 Task: Search one way flight ticket for 3 adults in first from Evansville: Evansville Regional Airport to Gillette: Gillette Campbell County Airport on 5-1-2023. Choice of flights is Southwest. Number of bags: 1 carry on bag. Price is upto 77000. Outbound departure time preference is 10:15.
Action: Mouse moved to (217, 209)
Screenshot: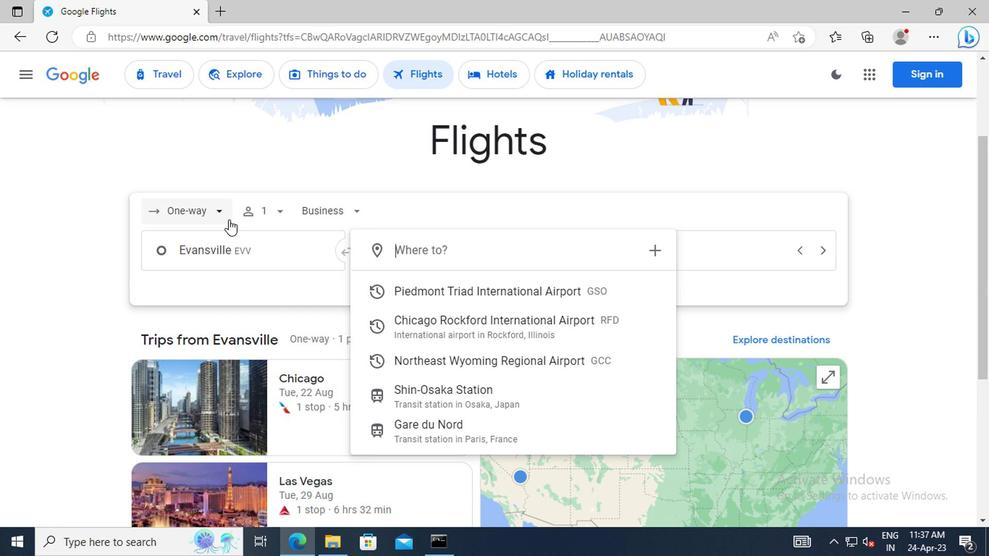 
Action: Mouse pressed left at (217, 209)
Screenshot: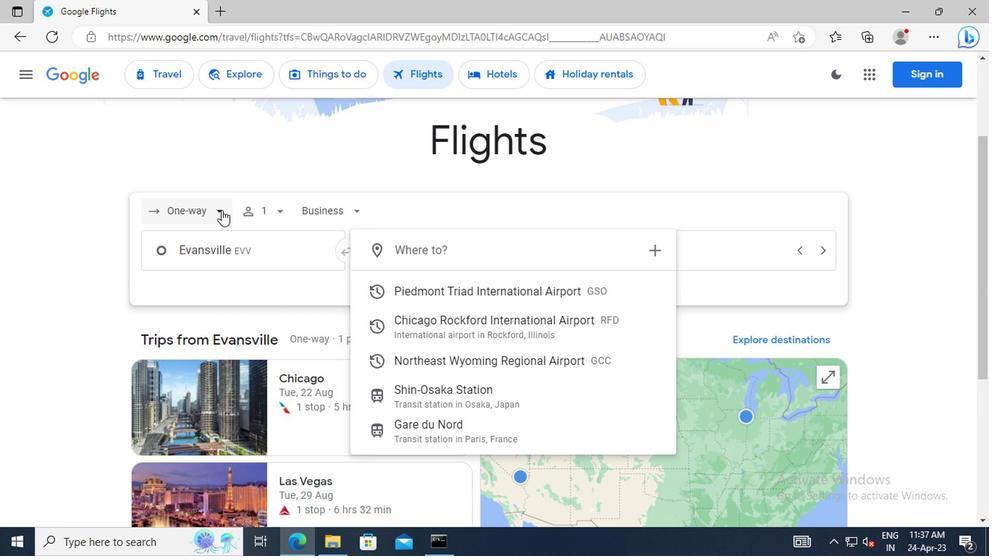 
Action: Mouse moved to (206, 283)
Screenshot: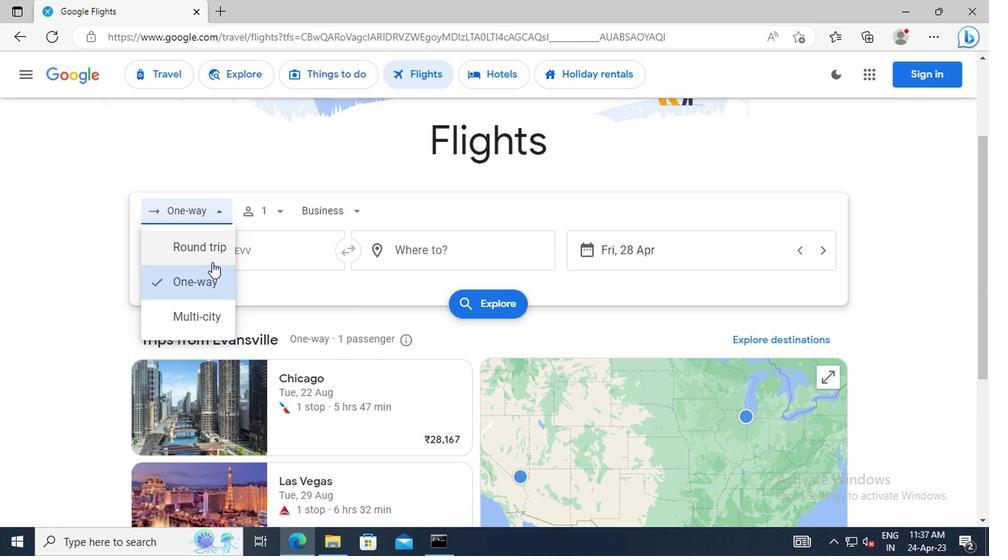 
Action: Mouse pressed left at (206, 283)
Screenshot: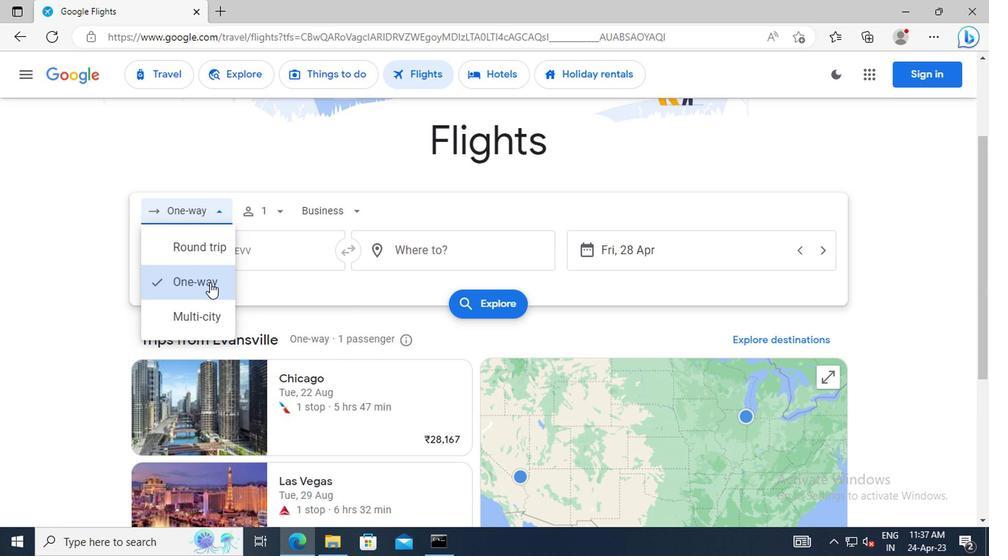 
Action: Mouse moved to (278, 211)
Screenshot: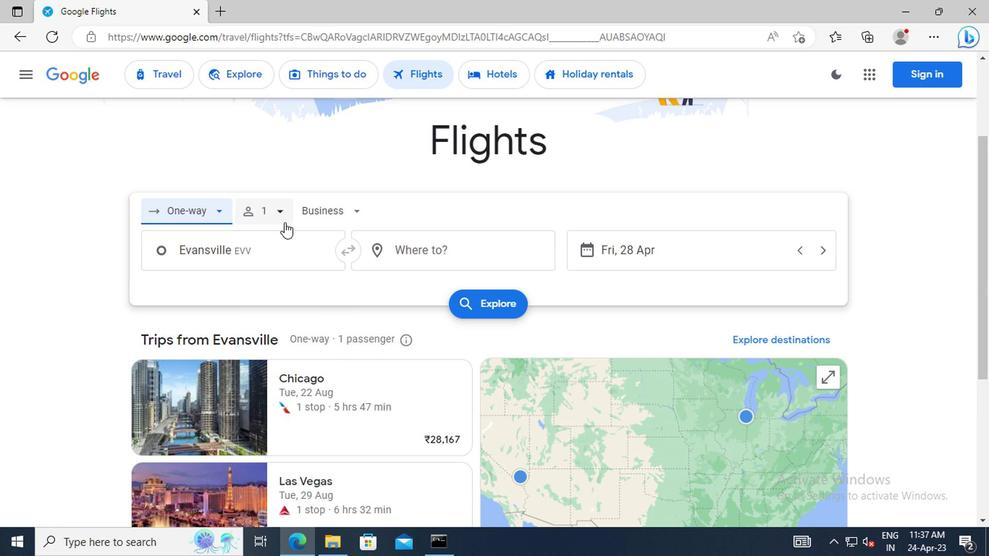 
Action: Mouse pressed left at (278, 211)
Screenshot: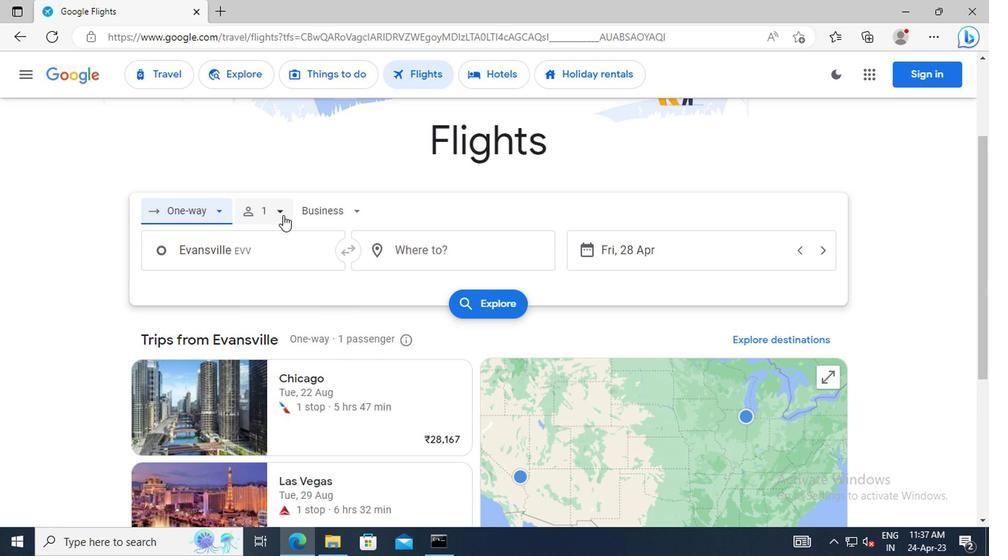 
Action: Mouse moved to (389, 250)
Screenshot: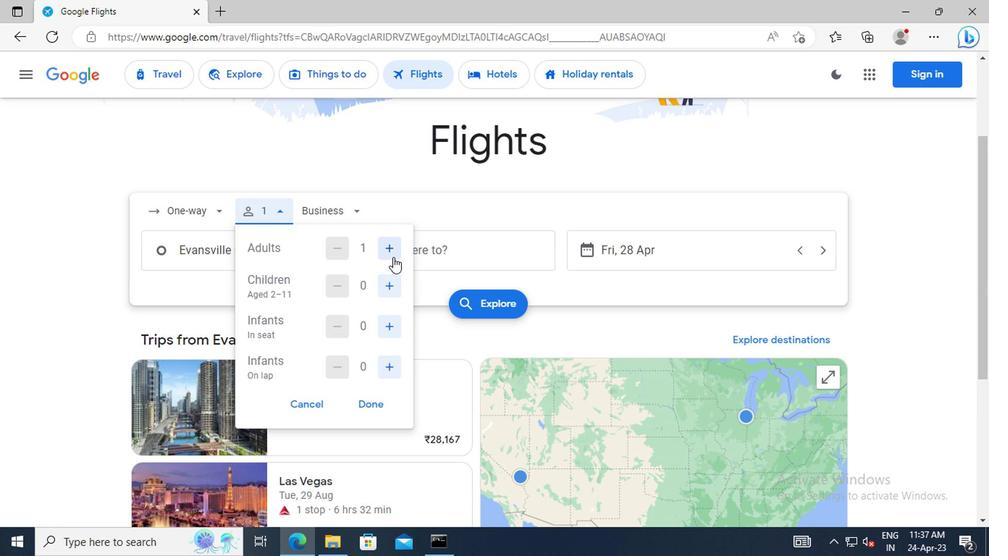 
Action: Mouse pressed left at (389, 250)
Screenshot: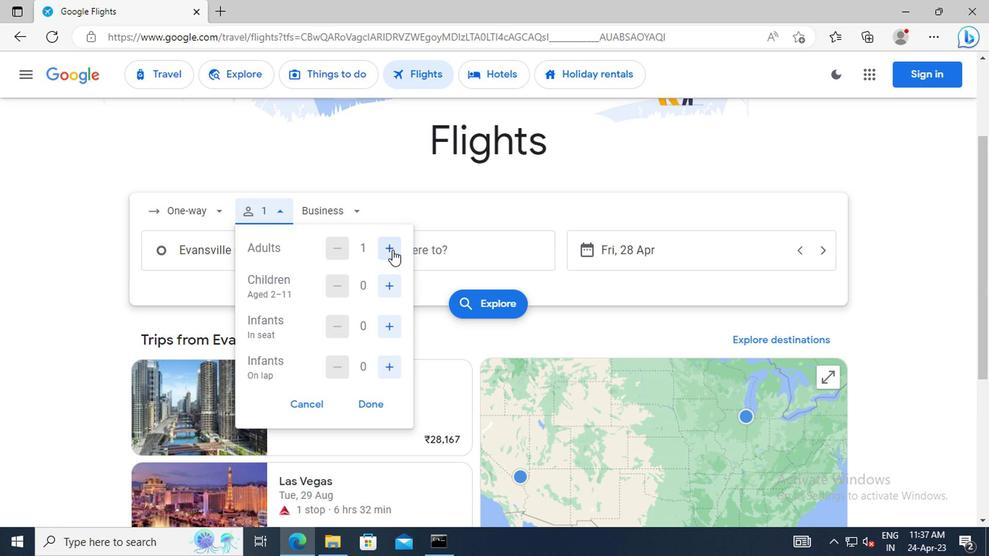 
Action: Mouse pressed left at (389, 250)
Screenshot: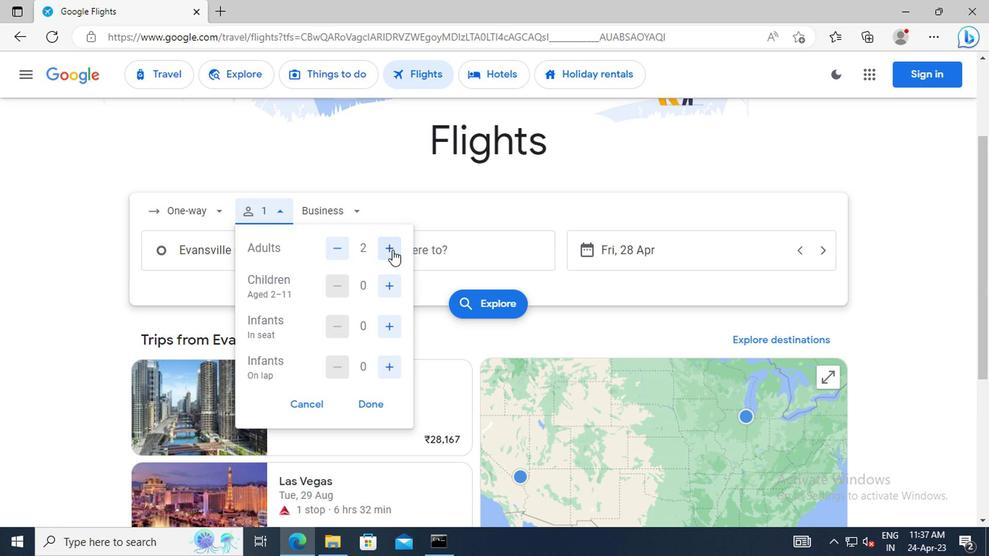 
Action: Mouse moved to (370, 407)
Screenshot: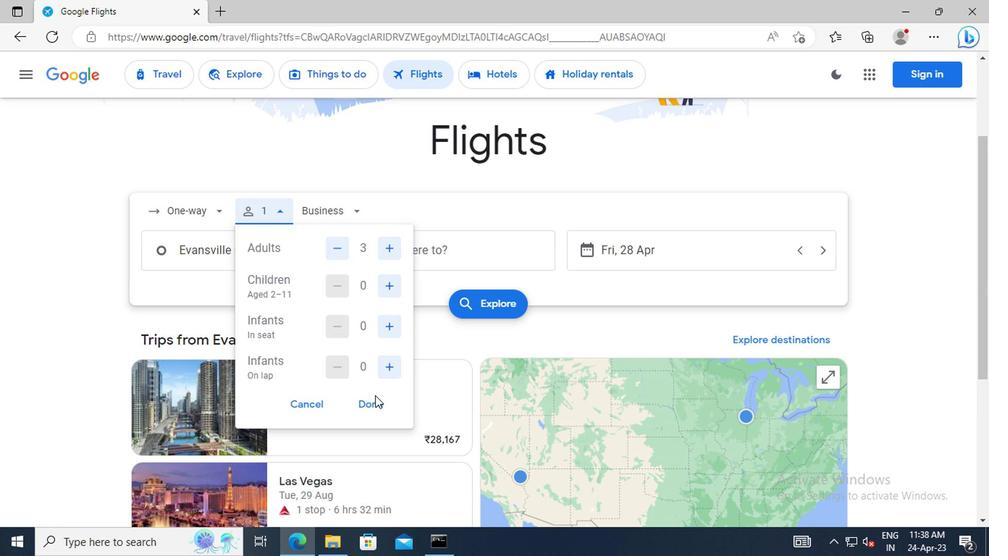 
Action: Mouse pressed left at (370, 407)
Screenshot: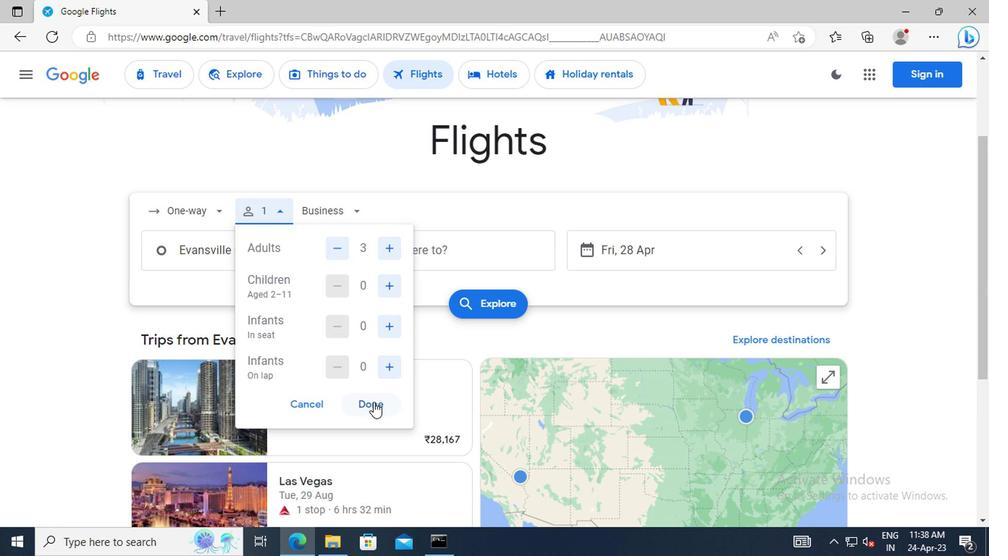 
Action: Mouse moved to (328, 216)
Screenshot: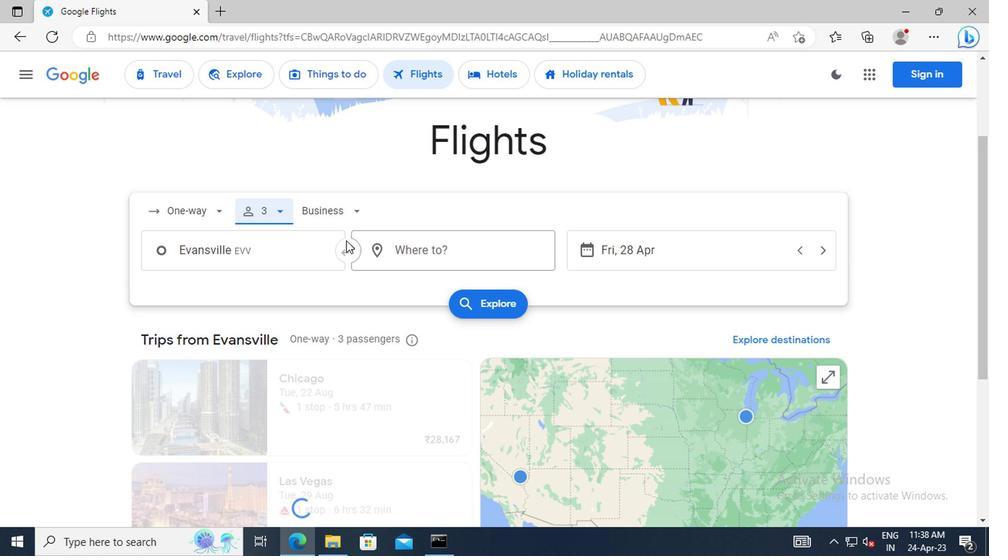 
Action: Mouse pressed left at (328, 216)
Screenshot: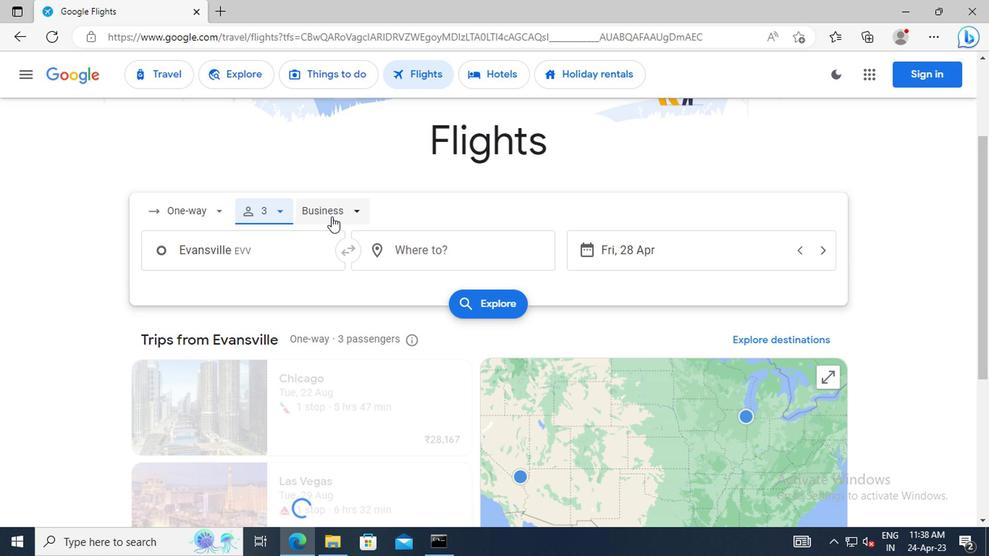 
Action: Mouse moved to (337, 354)
Screenshot: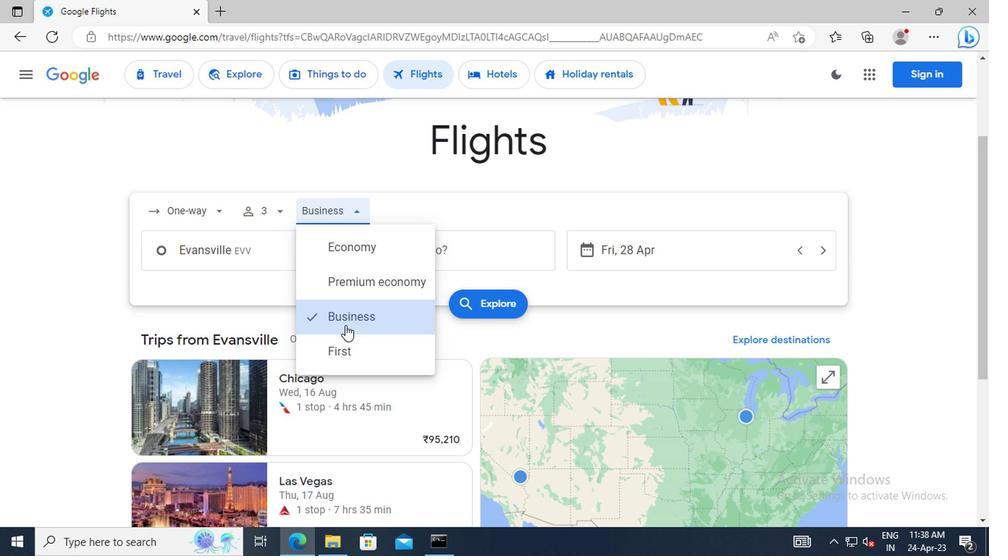 
Action: Mouse pressed left at (337, 354)
Screenshot: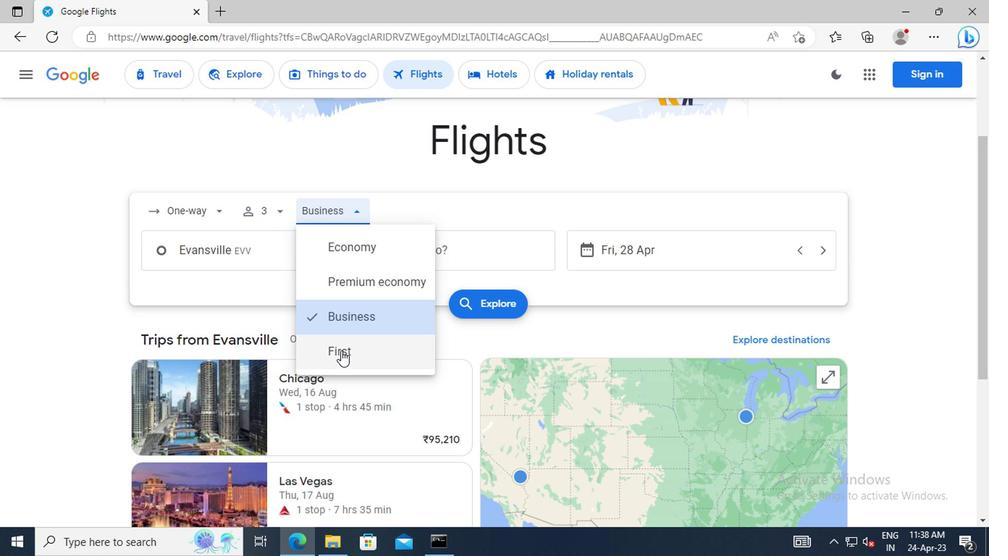 
Action: Mouse moved to (267, 261)
Screenshot: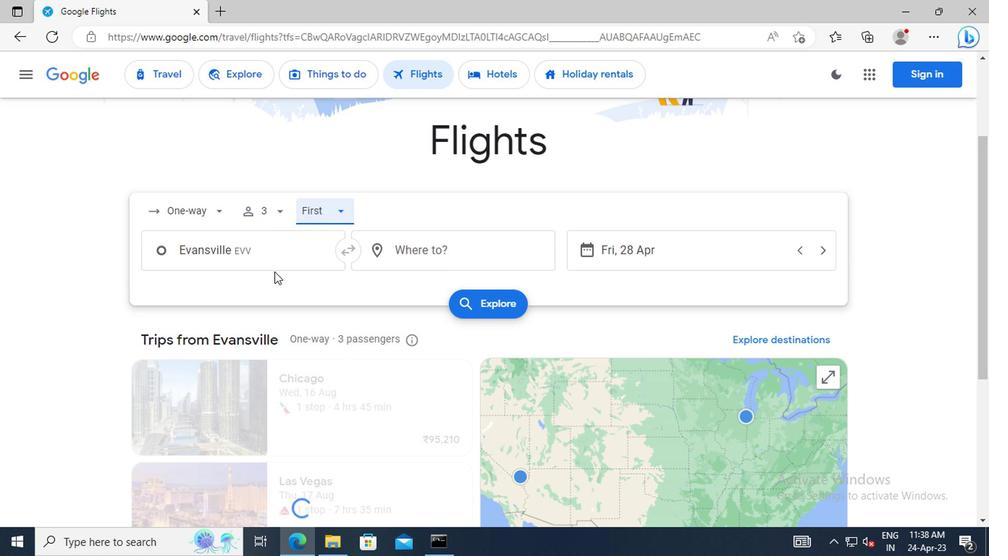 
Action: Mouse pressed left at (267, 261)
Screenshot: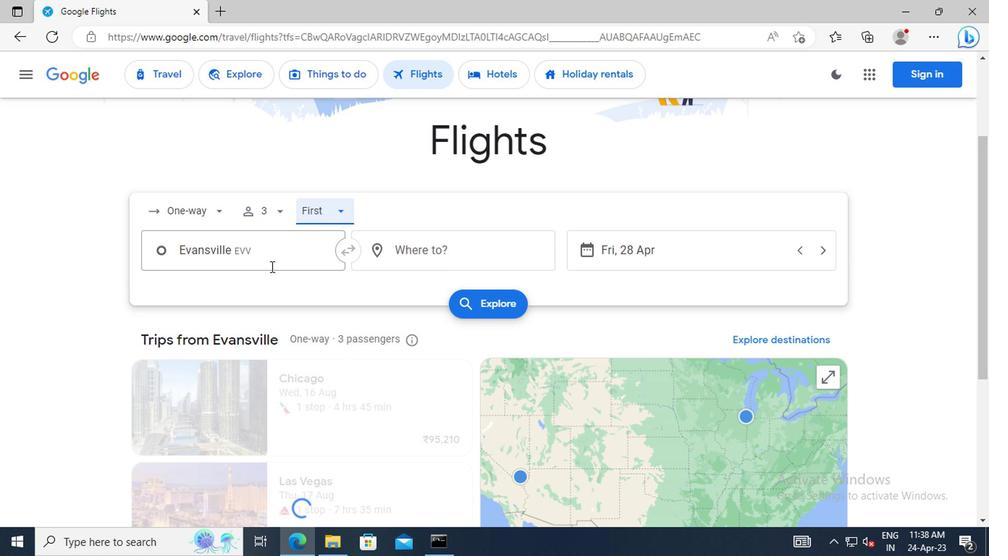 
Action: Key pressed <Key.shift>EVANSVILLE
Screenshot: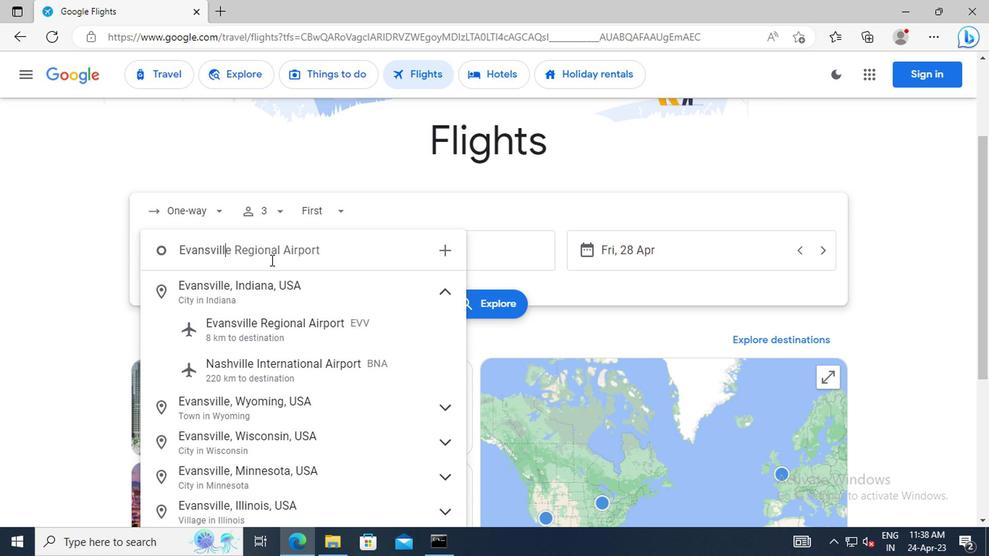 
Action: Mouse moved to (307, 336)
Screenshot: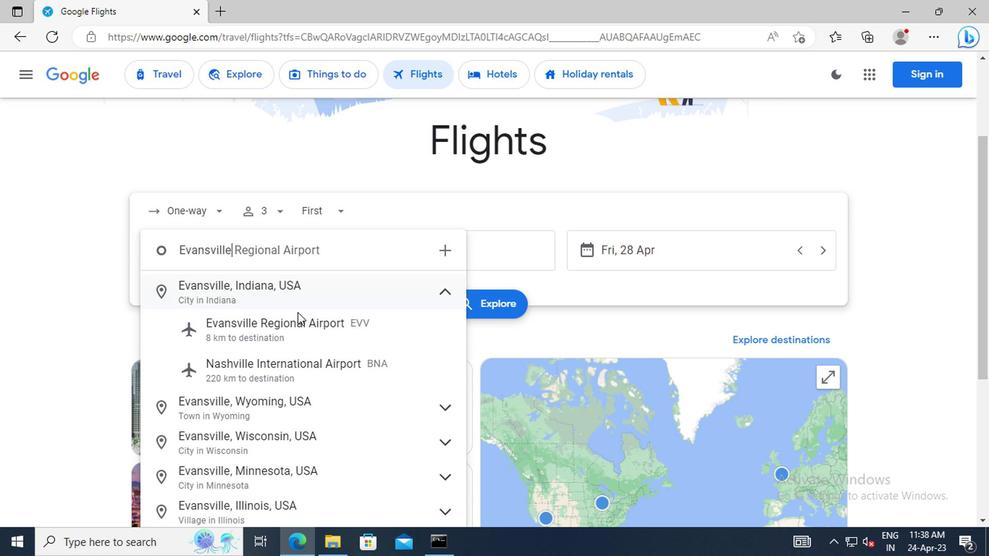 
Action: Mouse pressed left at (307, 336)
Screenshot: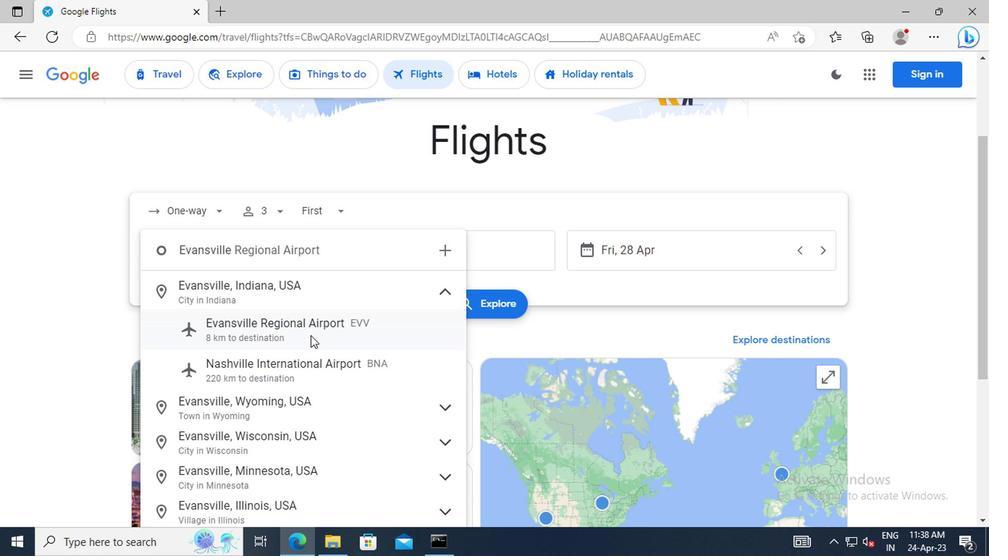 
Action: Mouse moved to (423, 259)
Screenshot: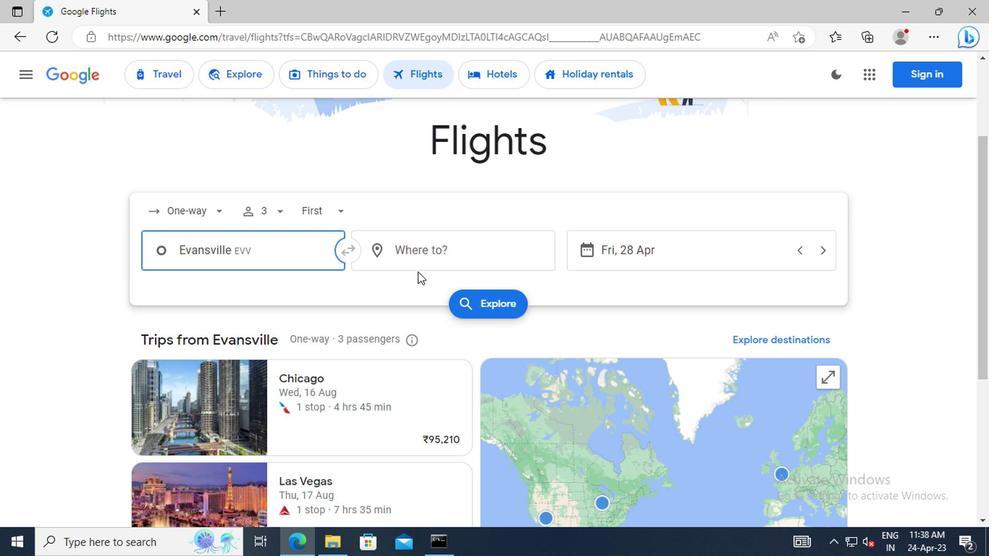 
Action: Mouse pressed left at (423, 259)
Screenshot: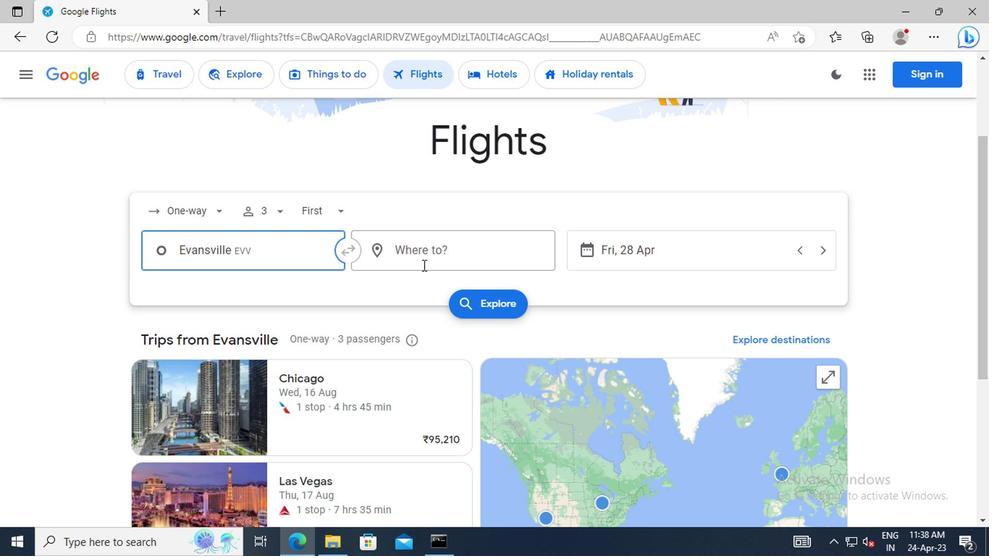 
Action: Key pressed <Key.shift>GILLETTE
Screenshot: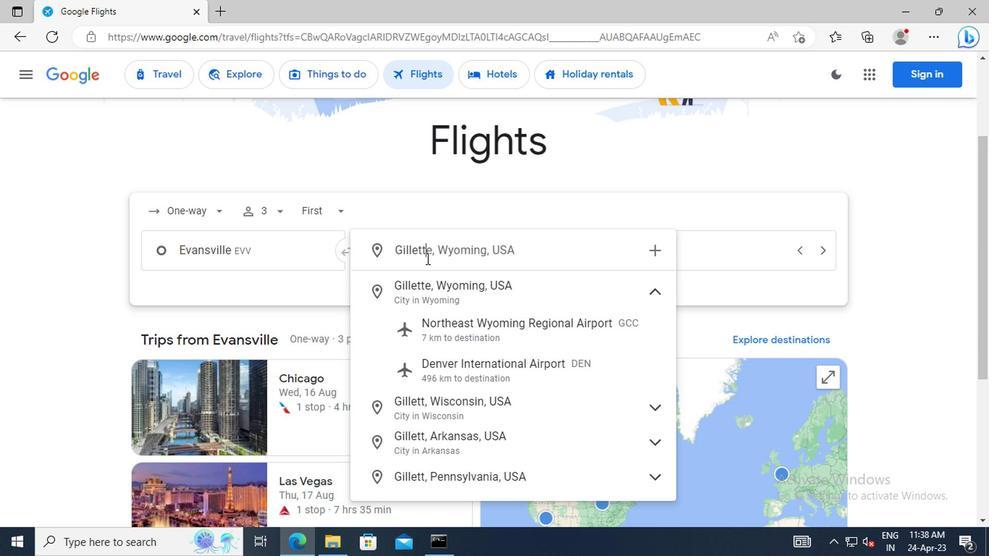 
Action: Mouse moved to (467, 339)
Screenshot: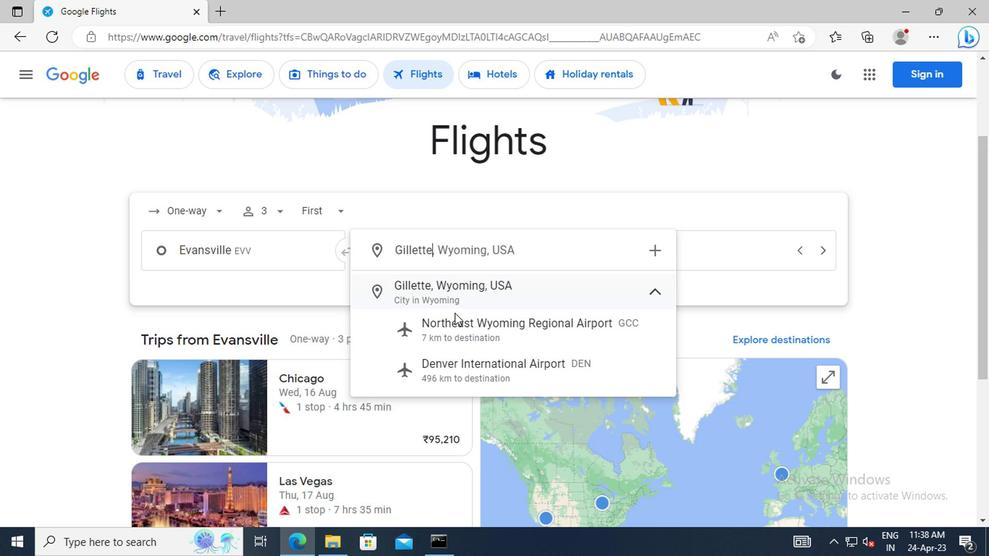 
Action: Mouse pressed left at (467, 339)
Screenshot: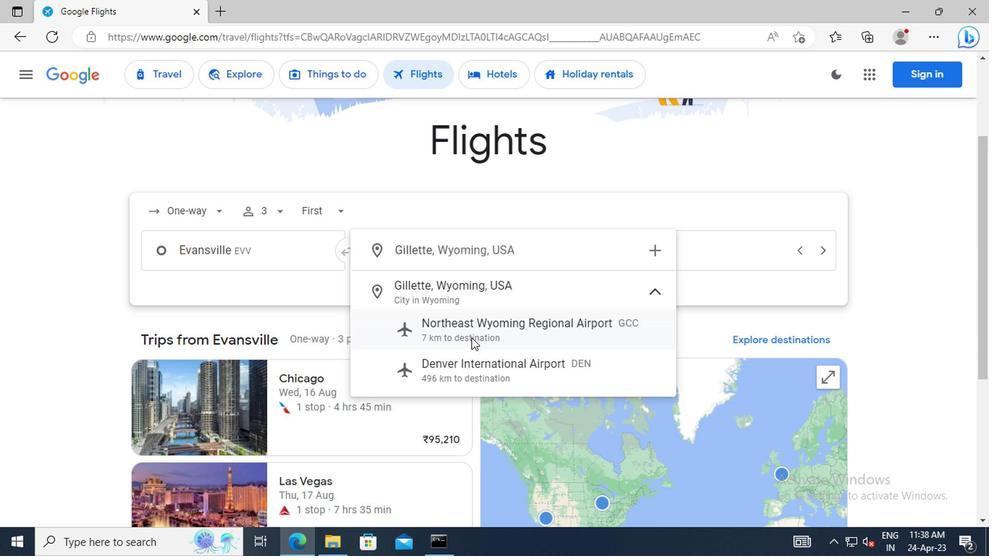 
Action: Mouse moved to (648, 252)
Screenshot: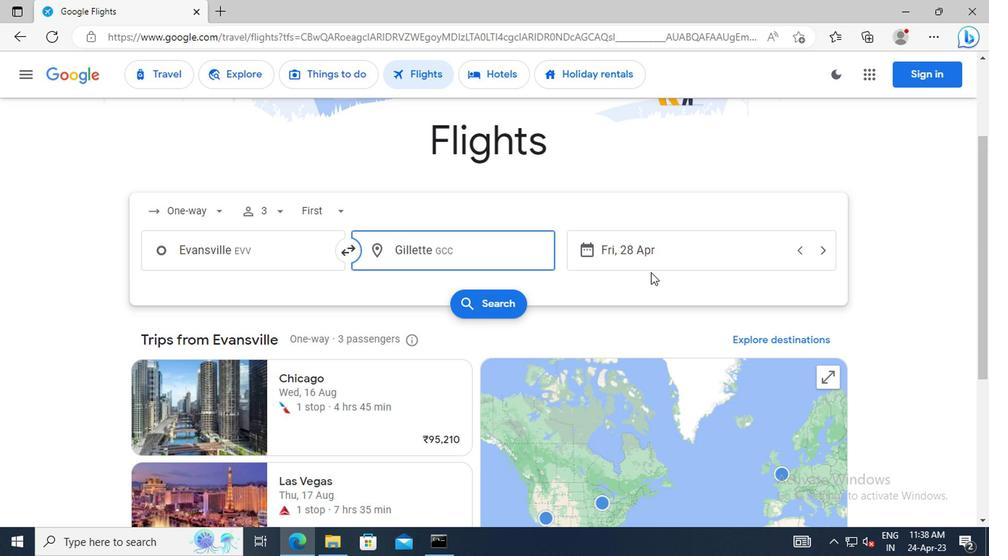 
Action: Mouse pressed left at (648, 252)
Screenshot: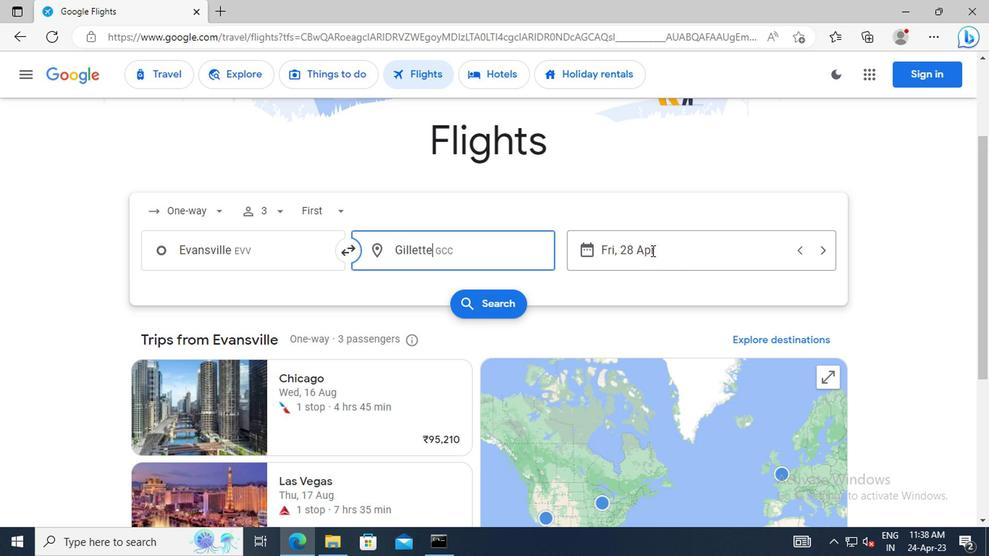 
Action: Key pressed 1<Key.space>MAY<Key.enter>
Screenshot: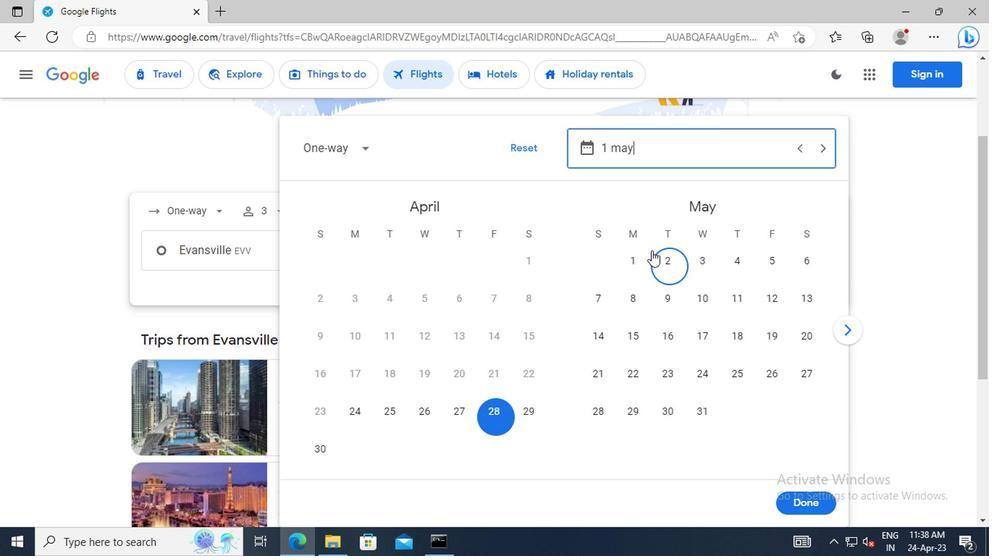 
Action: Mouse moved to (793, 502)
Screenshot: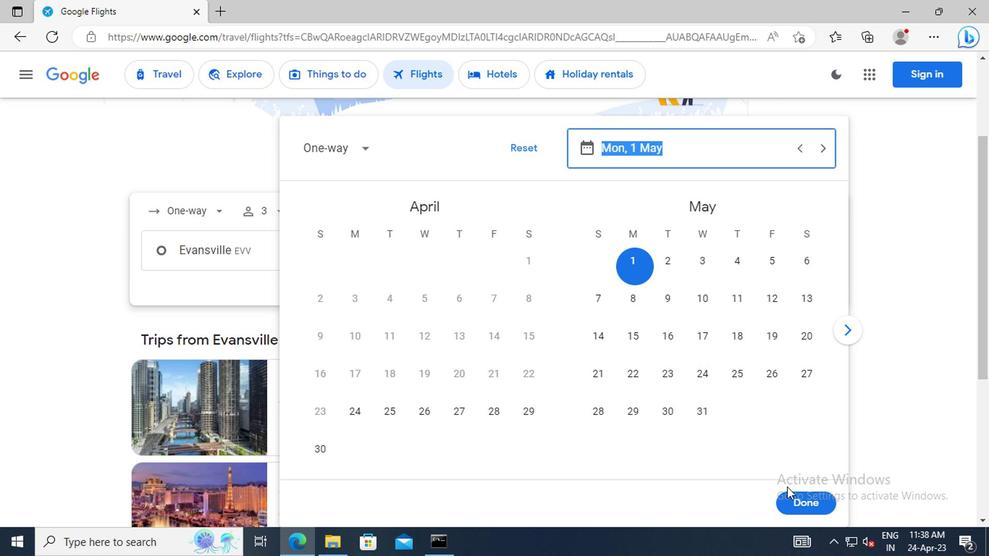 
Action: Mouse pressed left at (793, 502)
Screenshot: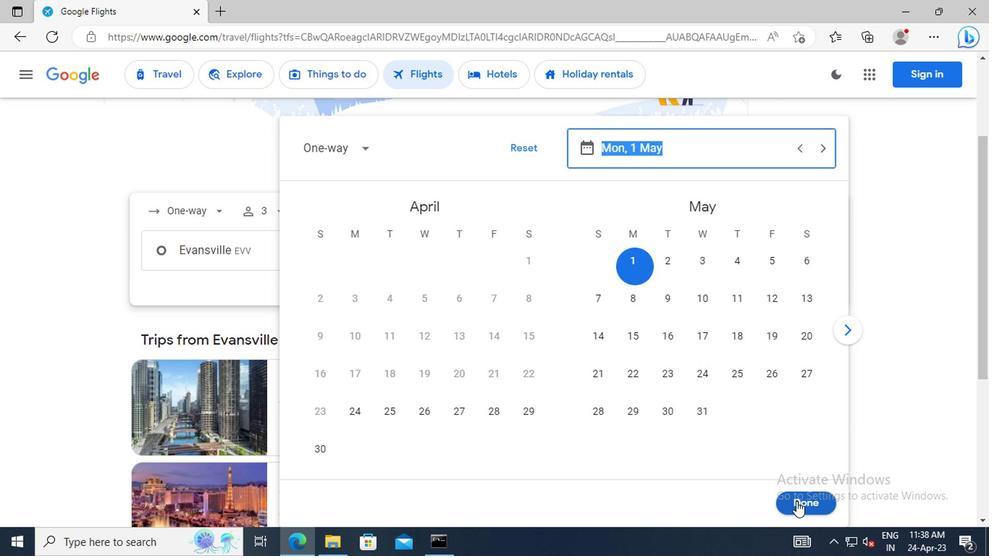 
Action: Mouse moved to (499, 307)
Screenshot: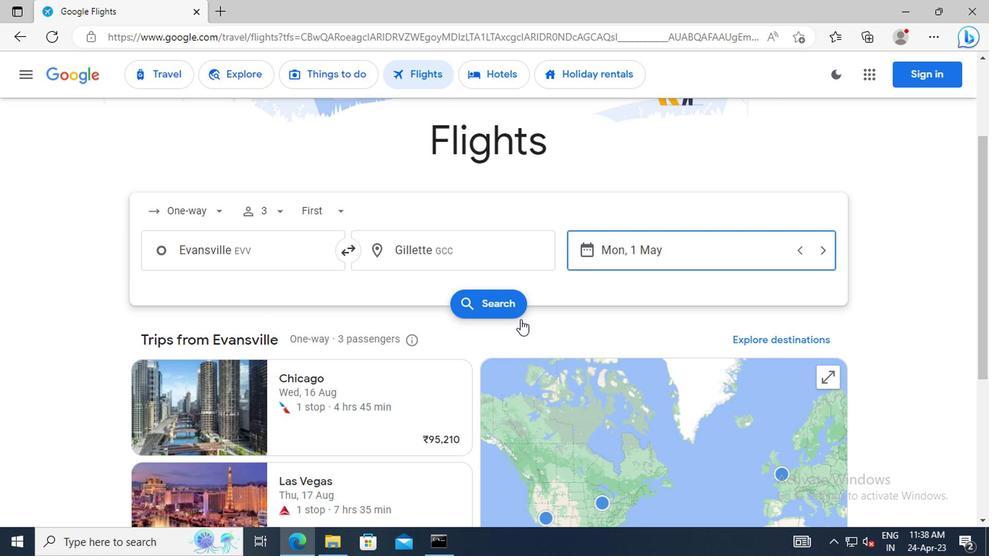 
Action: Mouse pressed left at (499, 307)
Screenshot: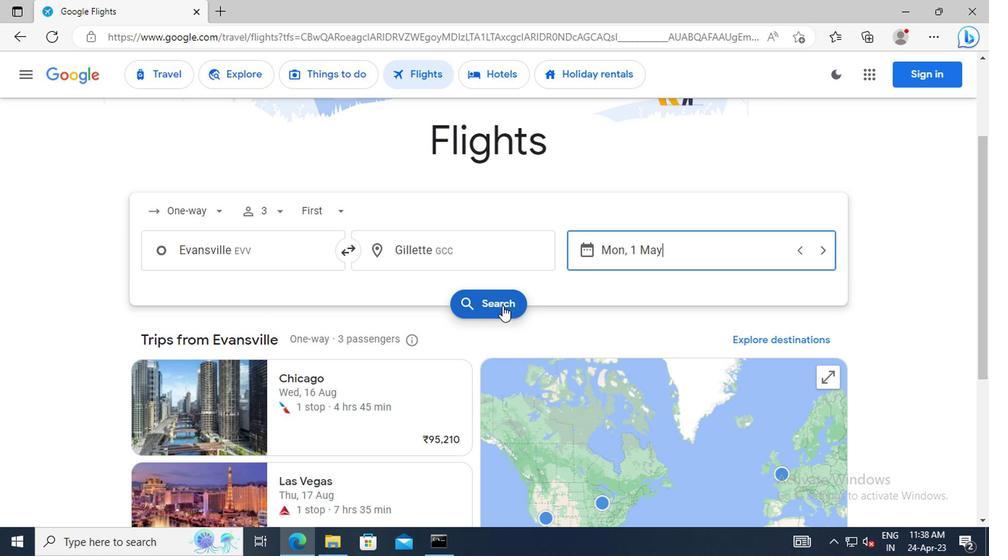 
Action: Mouse moved to (180, 208)
Screenshot: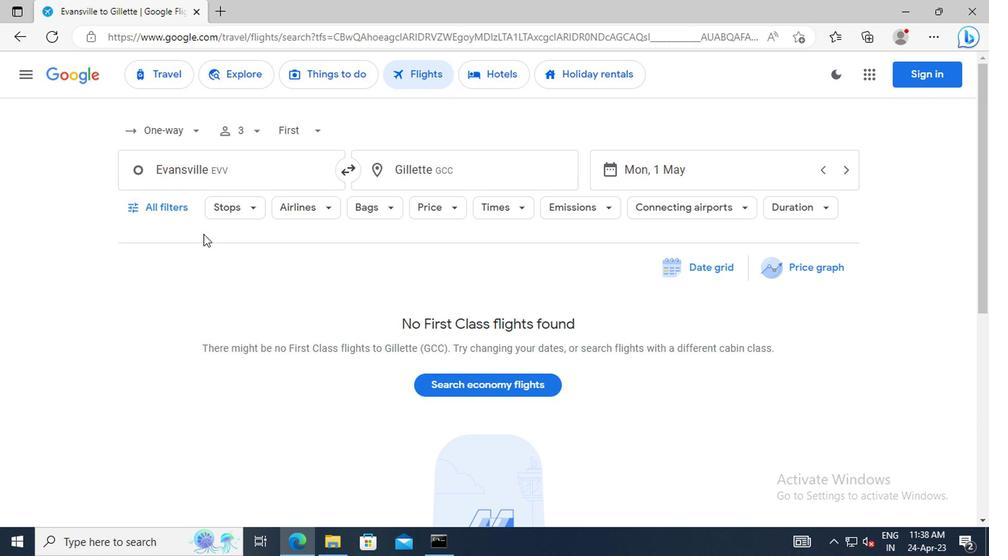 
Action: Mouse pressed left at (180, 208)
Screenshot: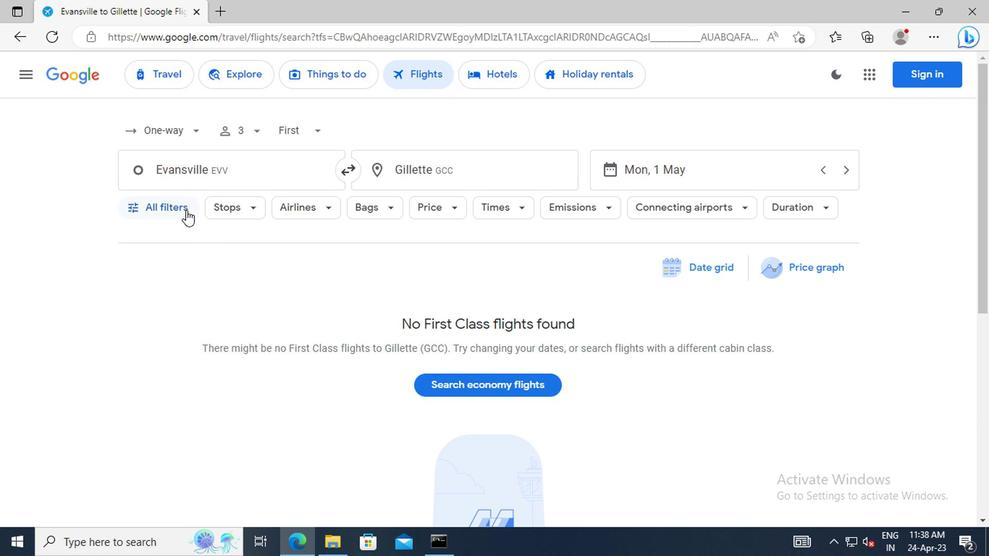 
Action: Mouse moved to (253, 309)
Screenshot: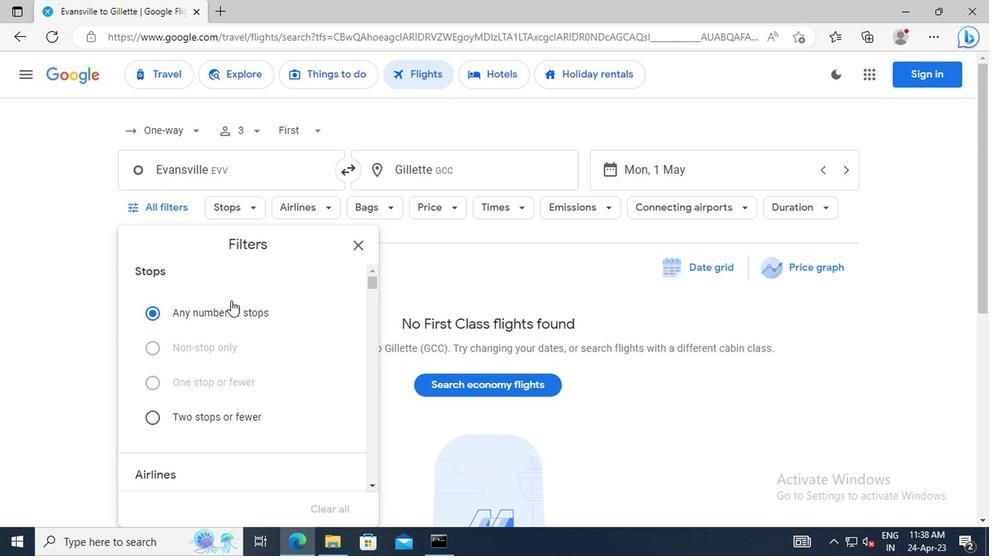 
Action: Mouse scrolled (253, 309) with delta (0, 0)
Screenshot: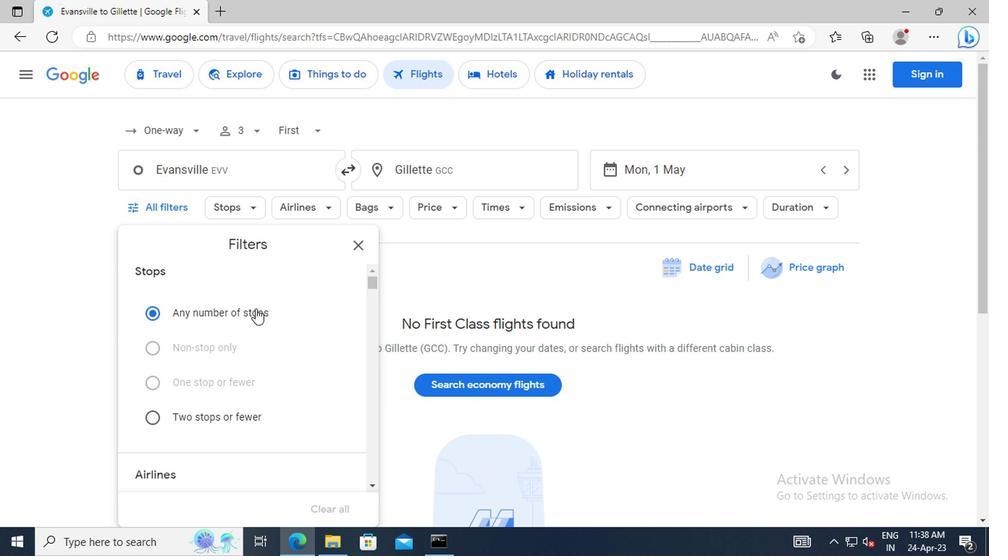 
Action: Mouse scrolled (253, 309) with delta (0, 0)
Screenshot: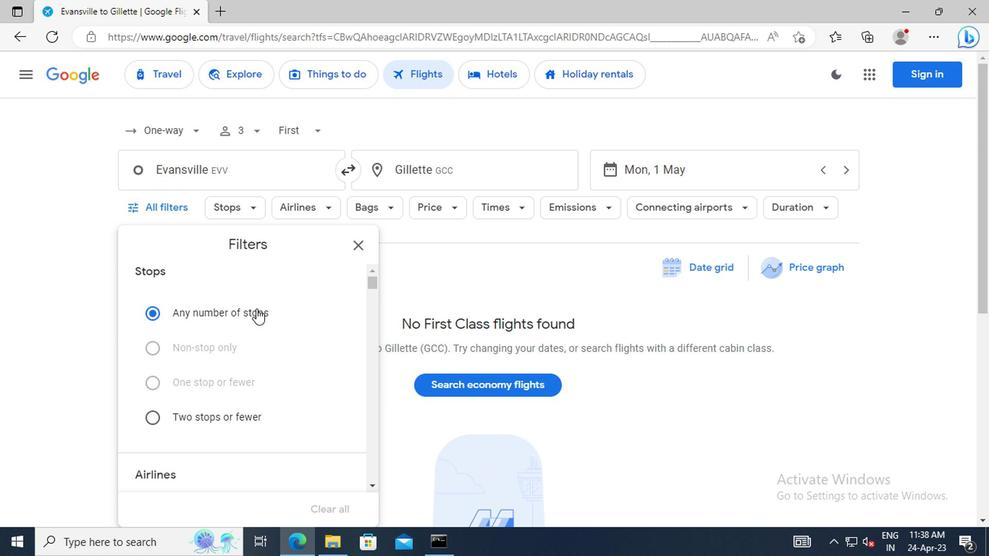 
Action: Mouse scrolled (253, 309) with delta (0, 0)
Screenshot: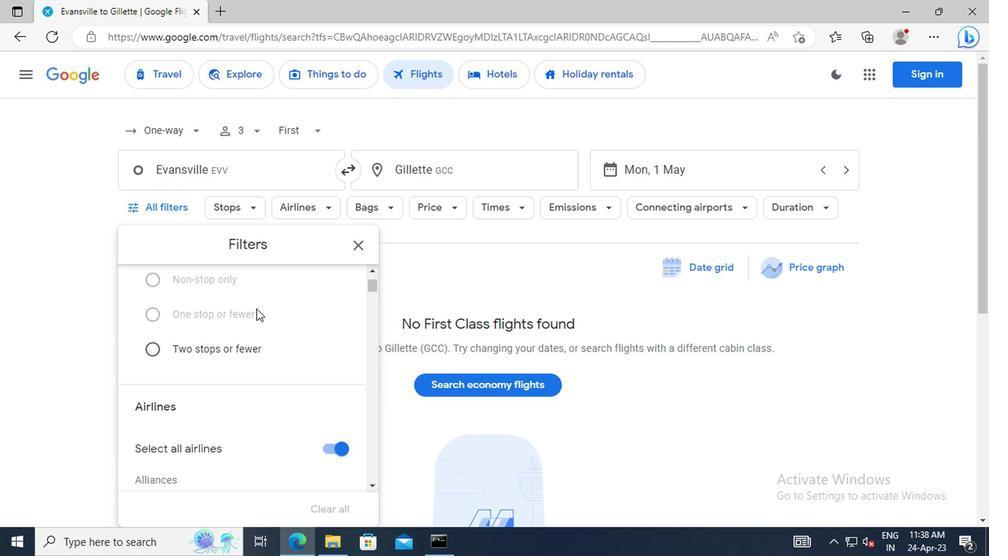 
Action: Mouse scrolled (253, 309) with delta (0, 0)
Screenshot: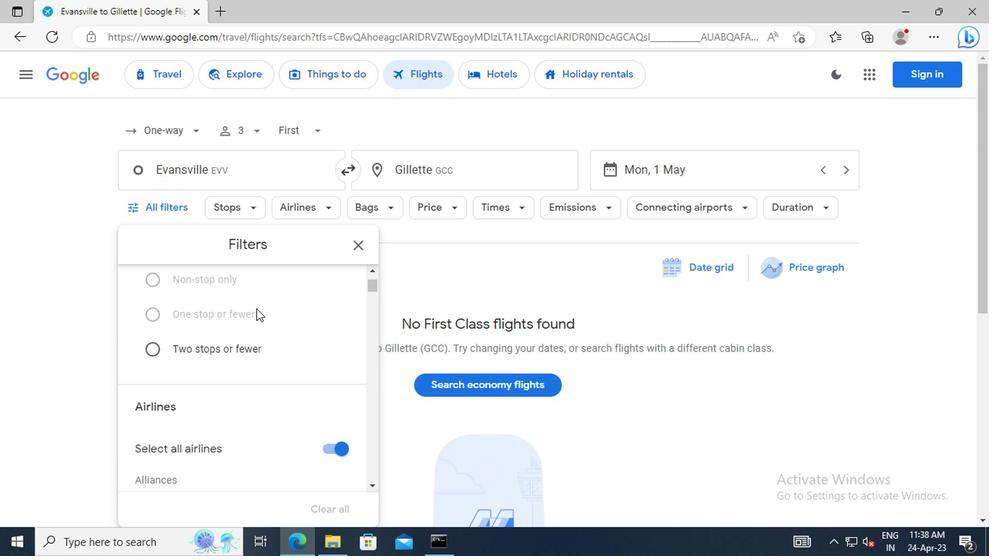 
Action: Mouse moved to (324, 381)
Screenshot: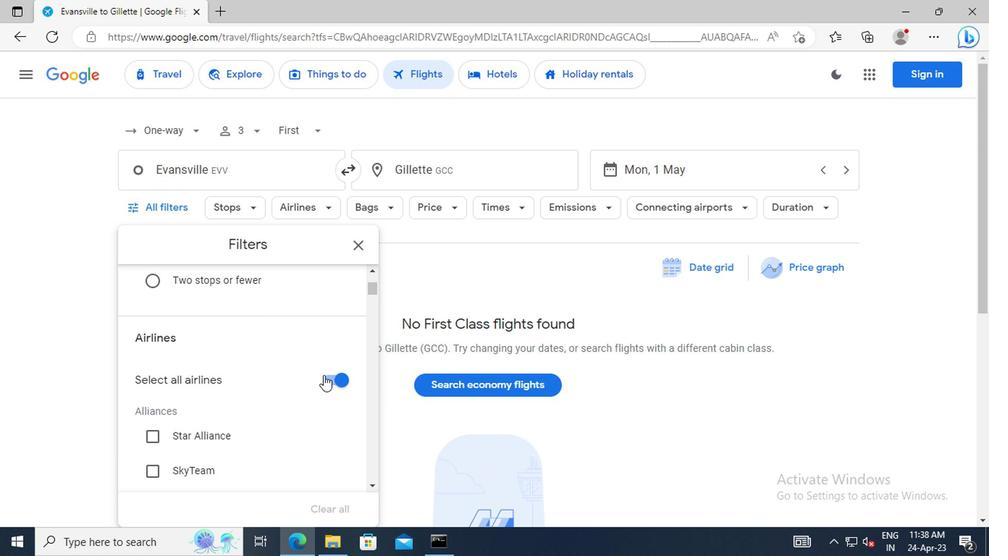 
Action: Mouse pressed left at (324, 381)
Screenshot: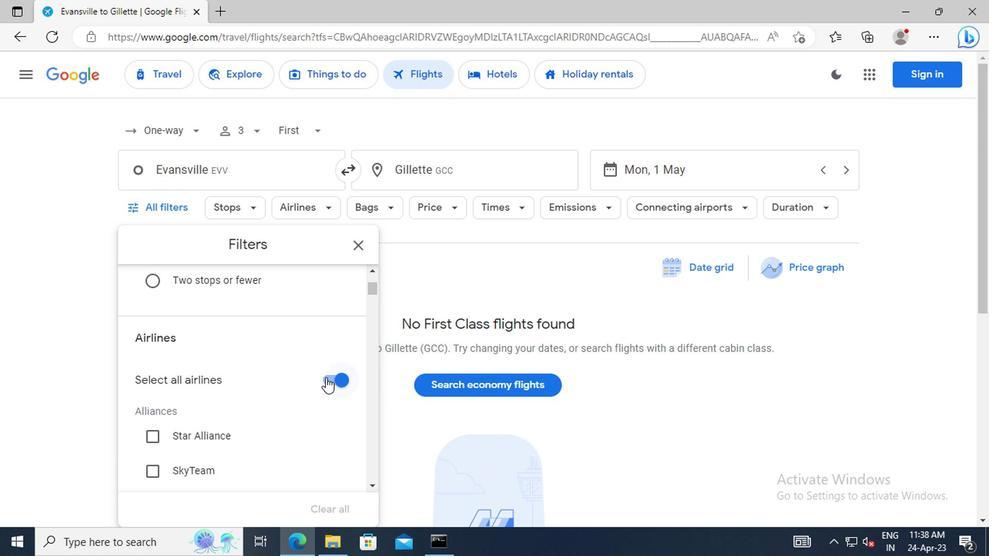 
Action: Mouse moved to (274, 371)
Screenshot: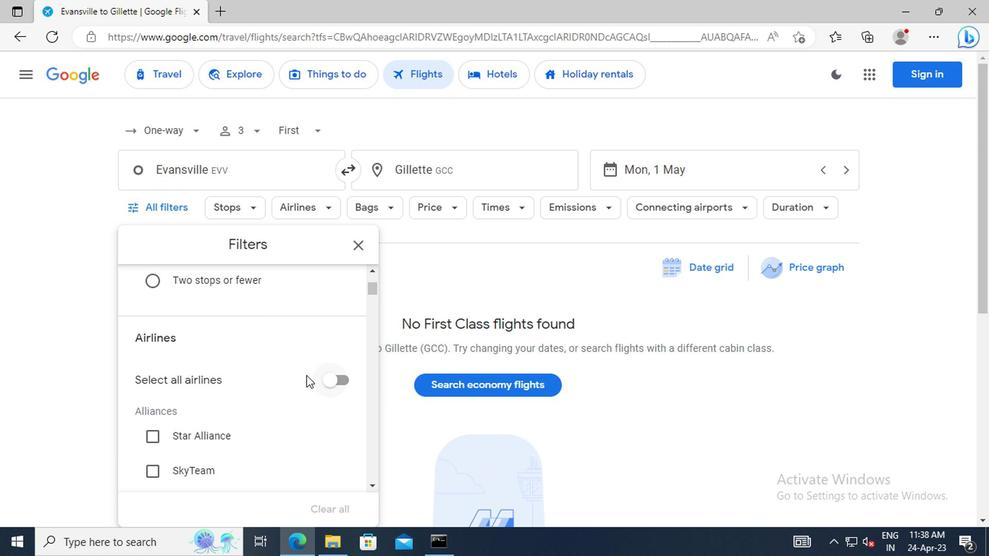 
Action: Mouse scrolled (274, 370) with delta (0, -1)
Screenshot: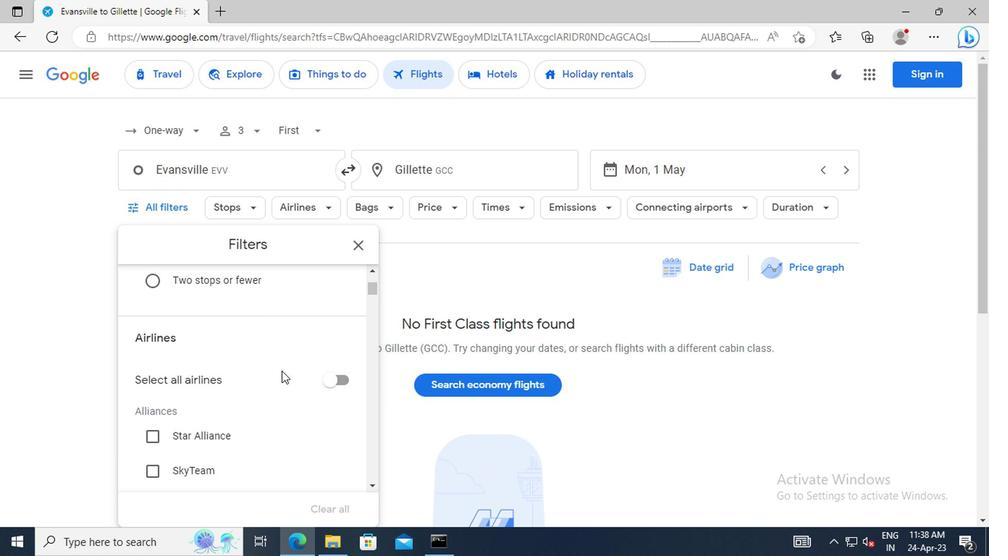 
Action: Mouse scrolled (274, 370) with delta (0, -1)
Screenshot: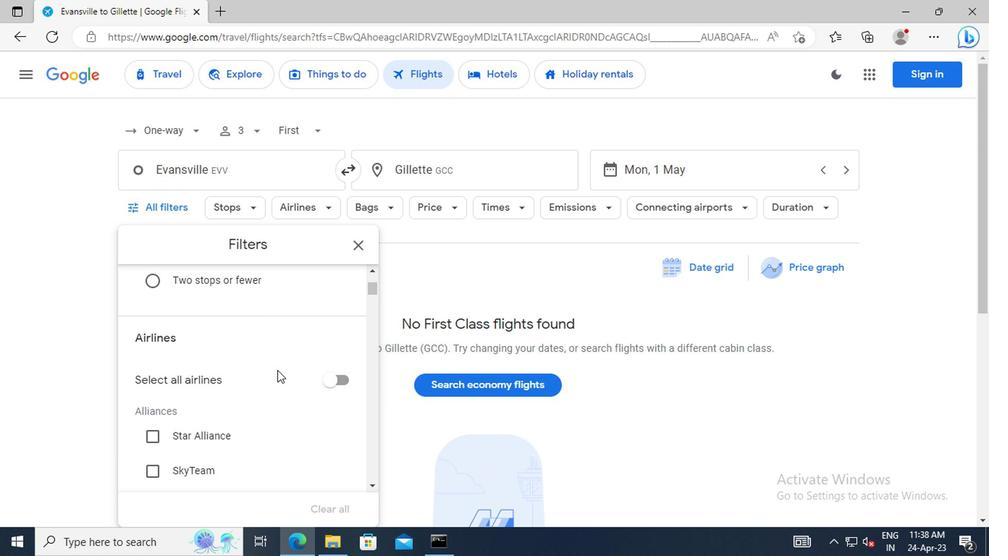
Action: Mouse scrolled (274, 370) with delta (0, -1)
Screenshot: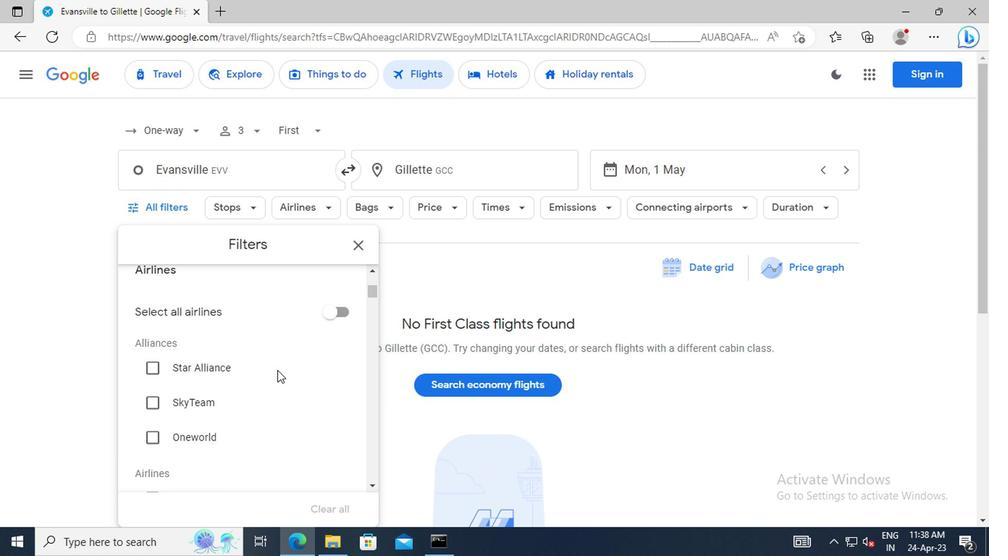 
Action: Mouse scrolled (274, 370) with delta (0, -1)
Screenshot: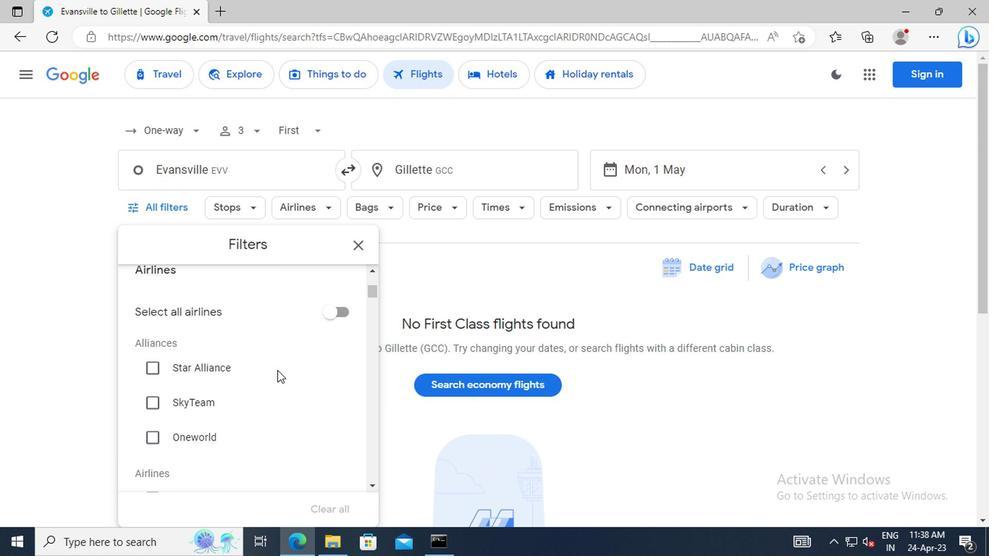 
Action: Mouse scrolled (274, 370) with delta (0, -1)
Screenshot: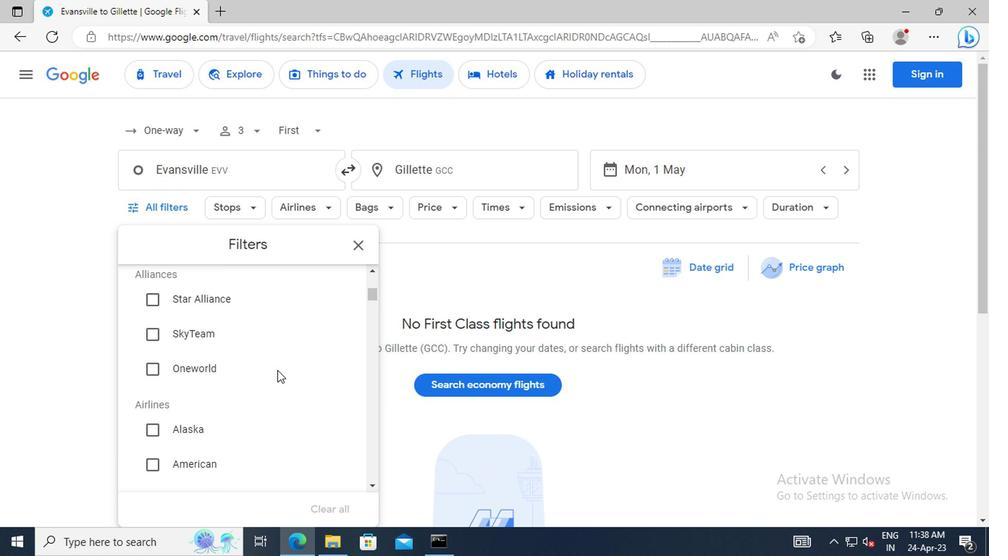 
Action: Mouse scrolled (274, 370) with delta (0, -1)
Screenshot: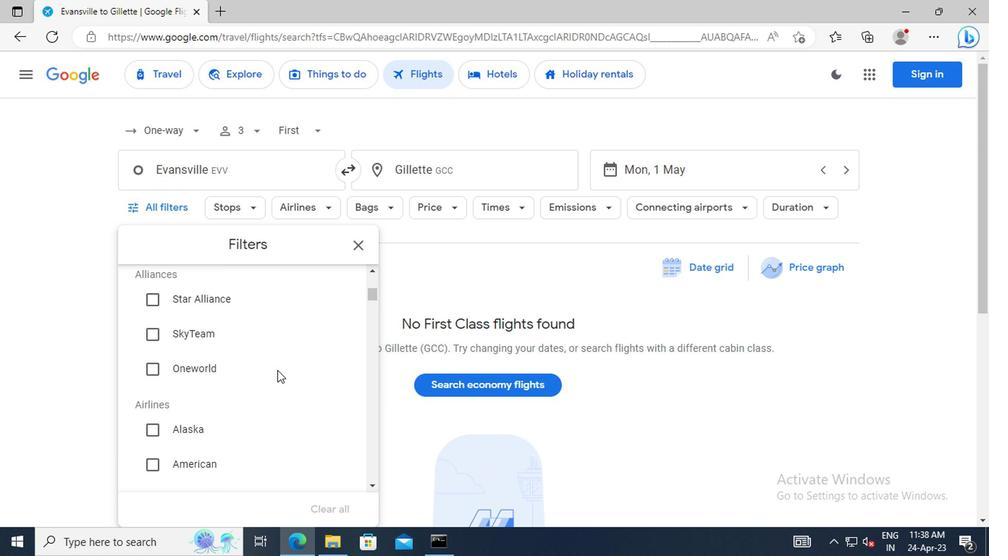 
Action: Mouse scrolled (274, 370) with delta (0, -1)
Screenshot: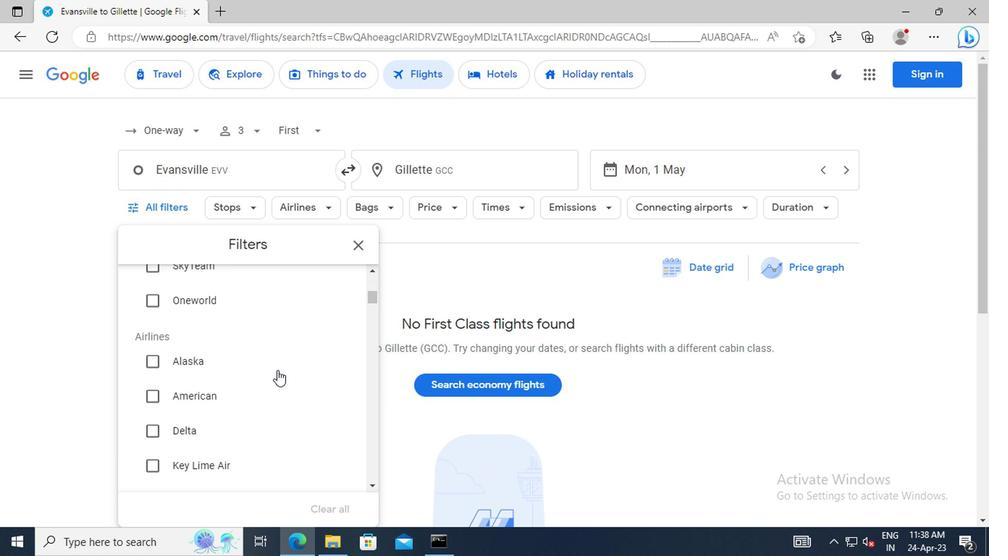 
Action: Mouse scrolled (274, 370) with delta (0, -1)
Screenshot: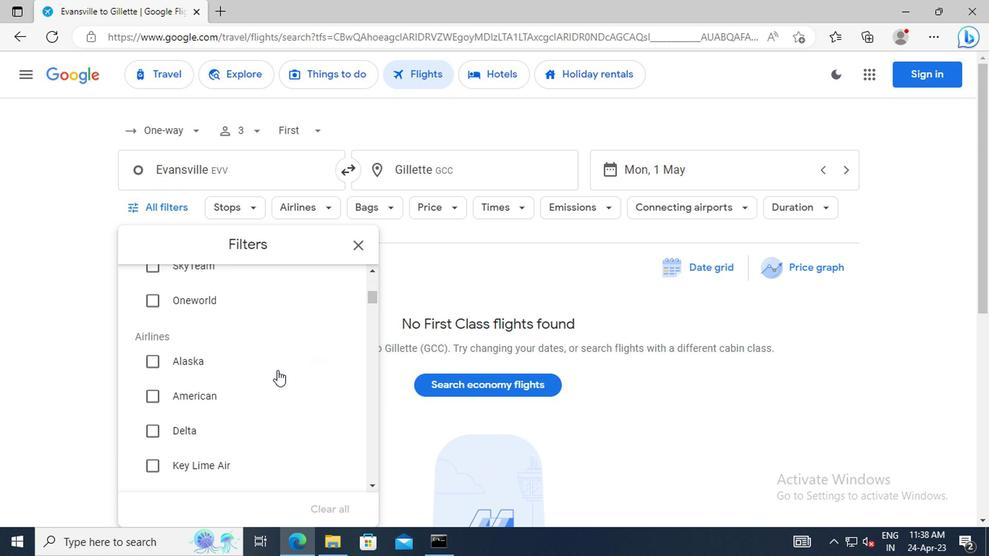 
Action: Mouse scrolled (274, 370) with delta (0, -1)
Screenshot: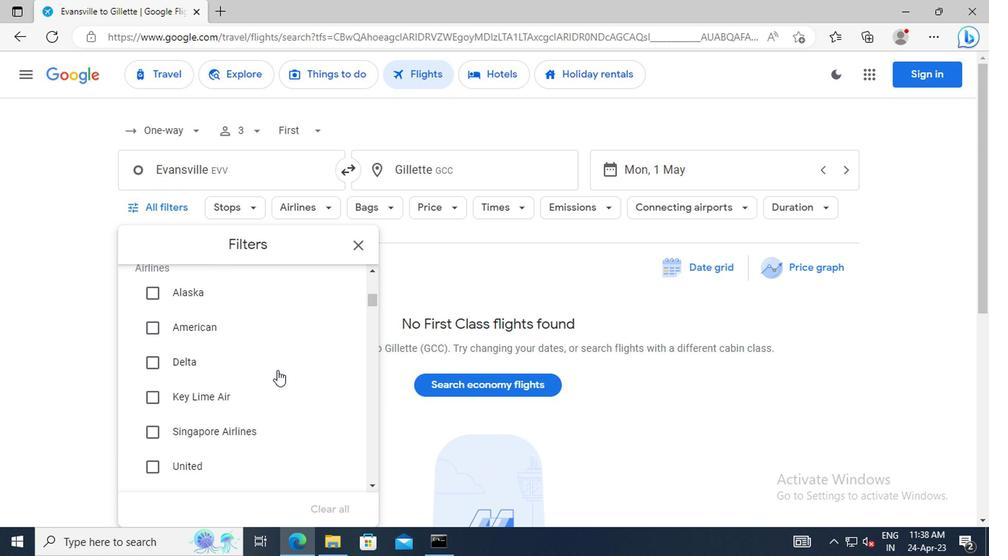 
Action: Mouse scrolled (274, 370) with delta (0, -1)
Screenshot: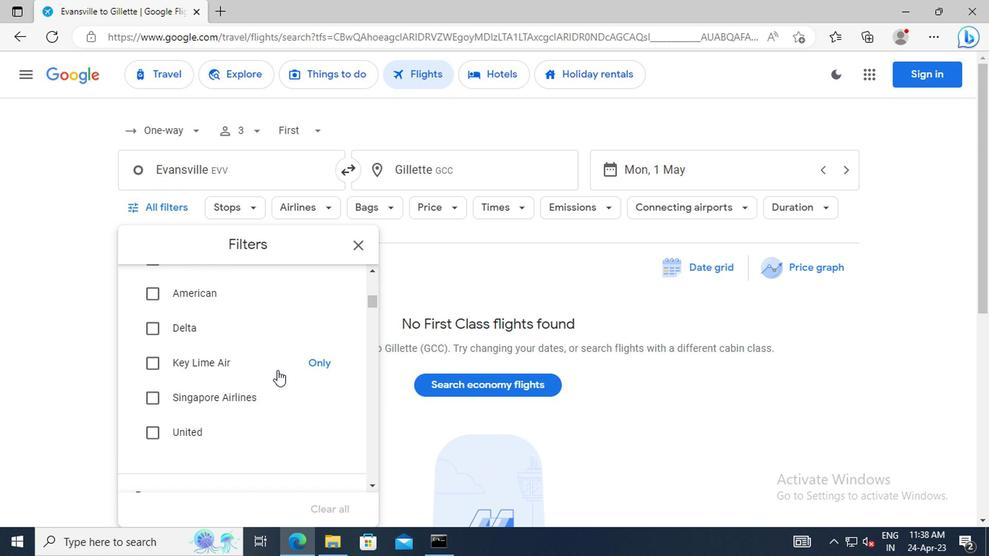 
Action: Mouse scrolled (274, 370) with delta (0, -1)
Screenshot: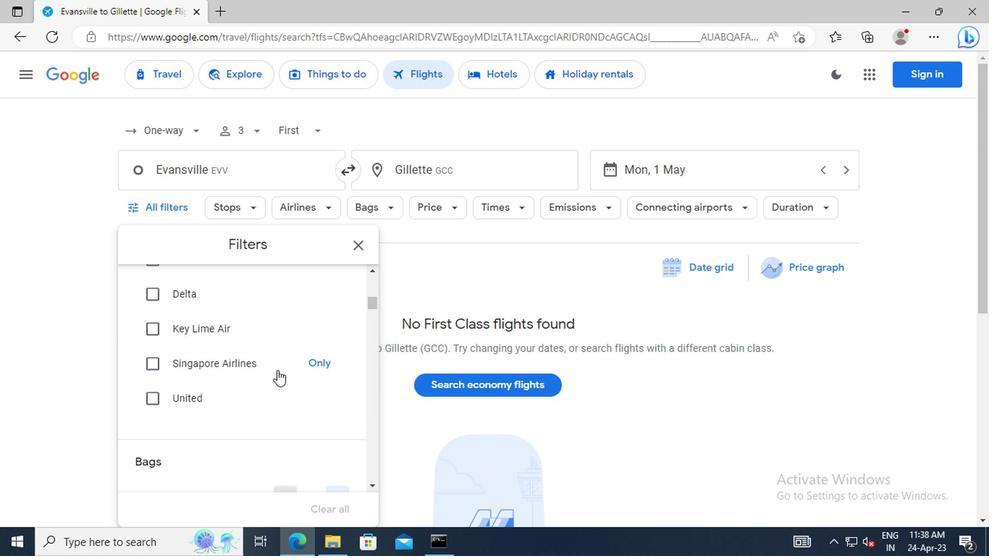
Action: Mouse scrolled (274, 370) with delta (0, -1)
Screenshot: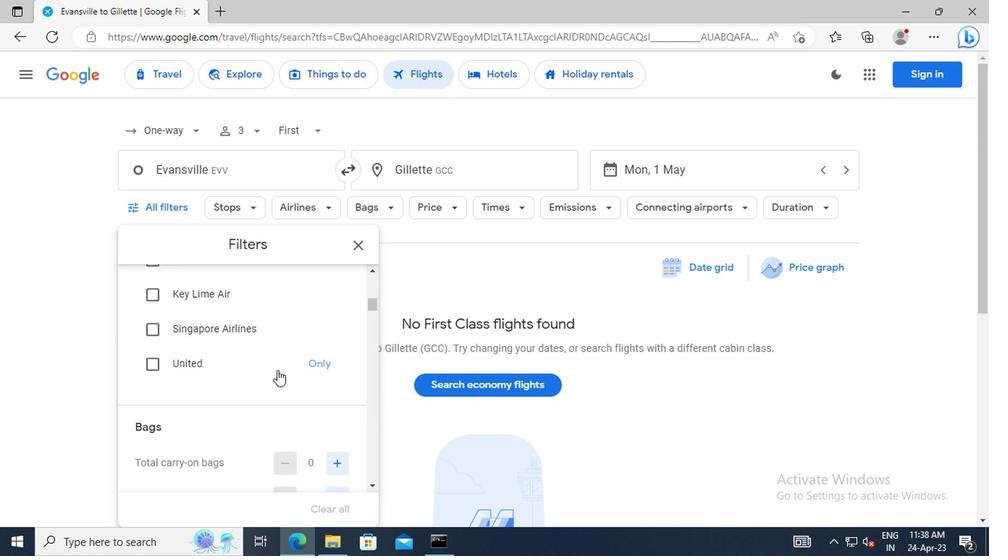 
Action: Mouse scrolled (274, 370) with delta (0, -1)
Screenshot: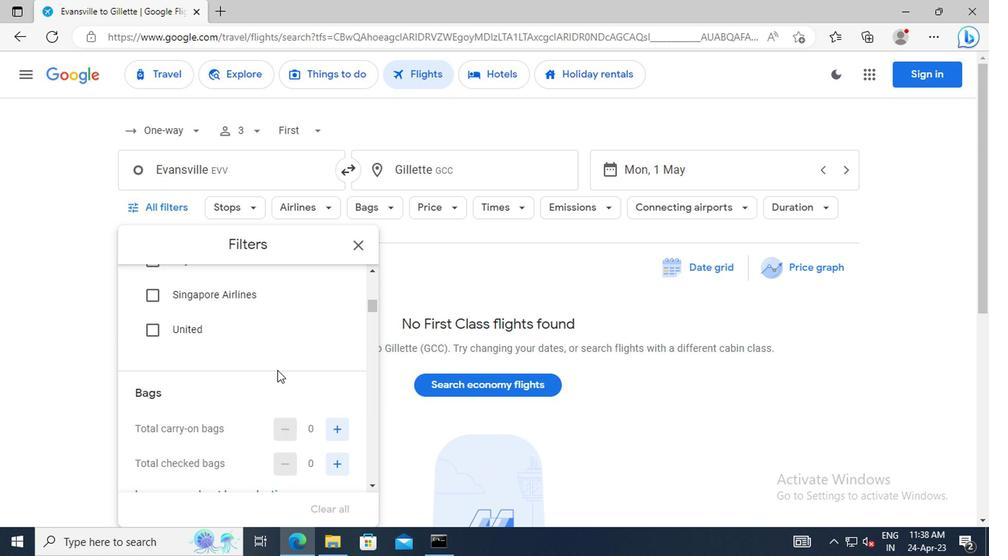 
Action: Mouse moved to (329, 396)
Screenshot: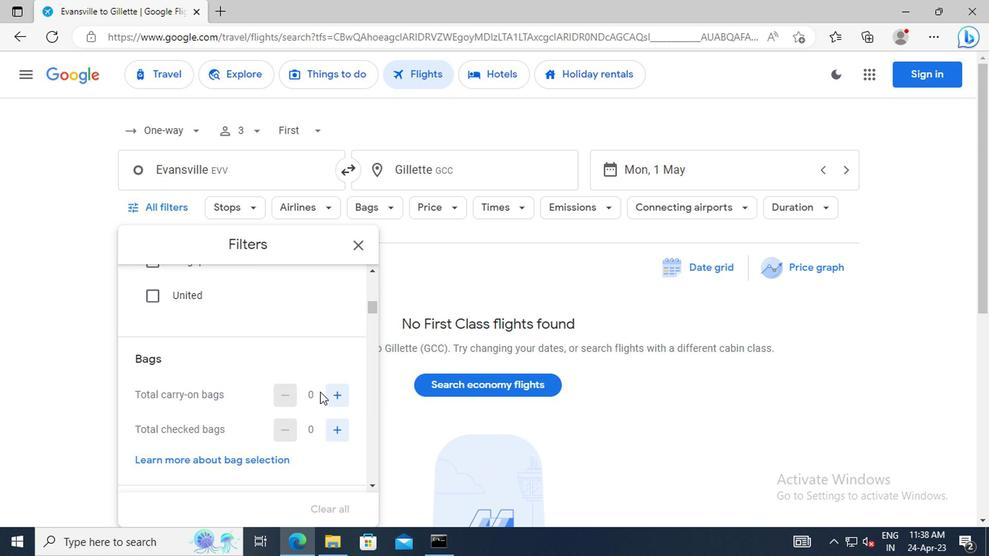 
Action: Mouse pressed left at (329, 396)
Screenshot: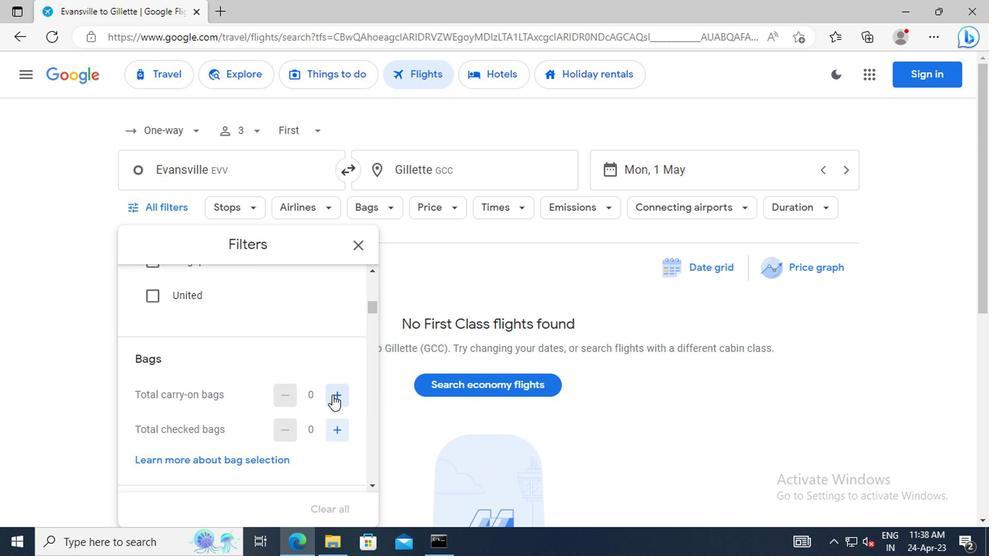 
Action: Mouse moved to (293, 371)
Screenshot: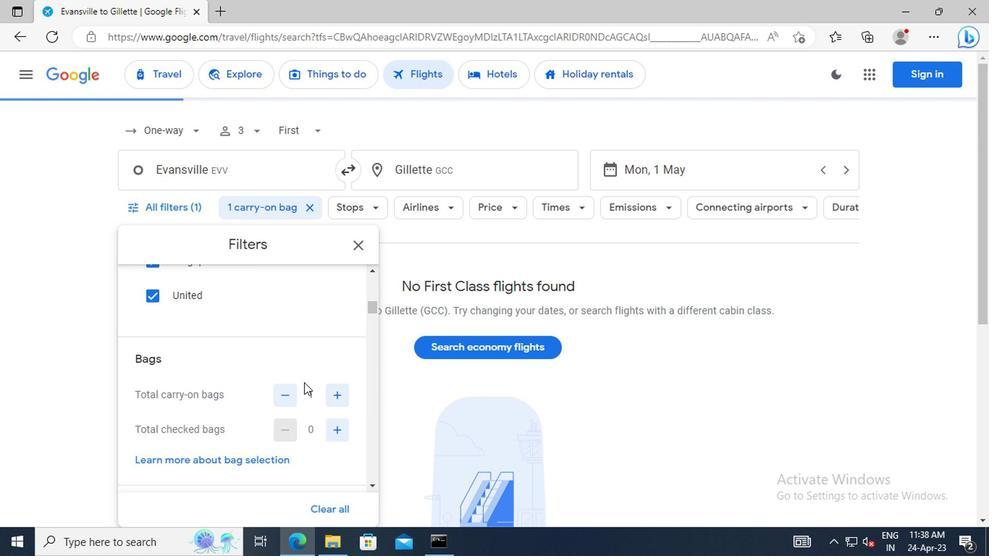 
Action: Mouse scrolled (293, 370) with delta (0, -1)
Screenshot: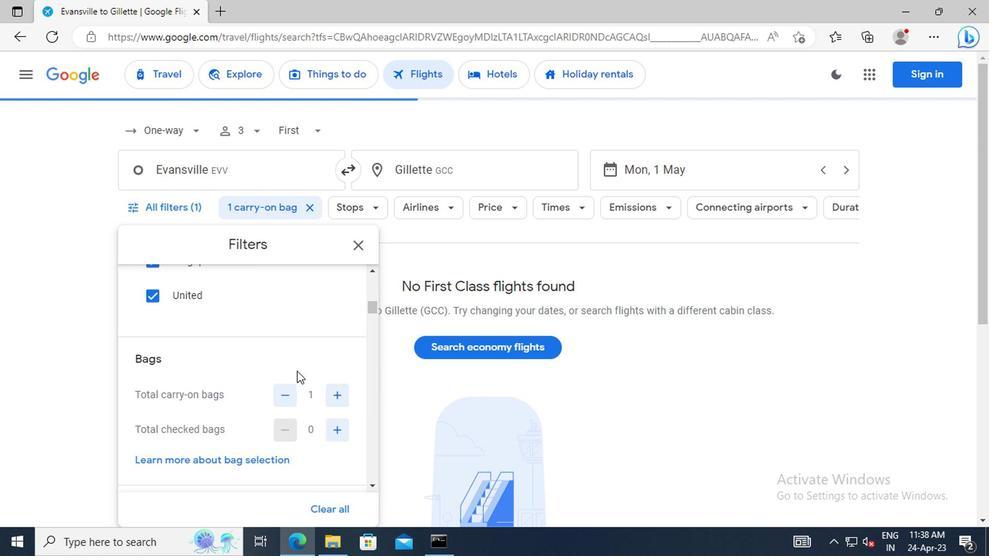
Action: Mouse scrolled (293, 370) with delta (0, -1)
Screenshot: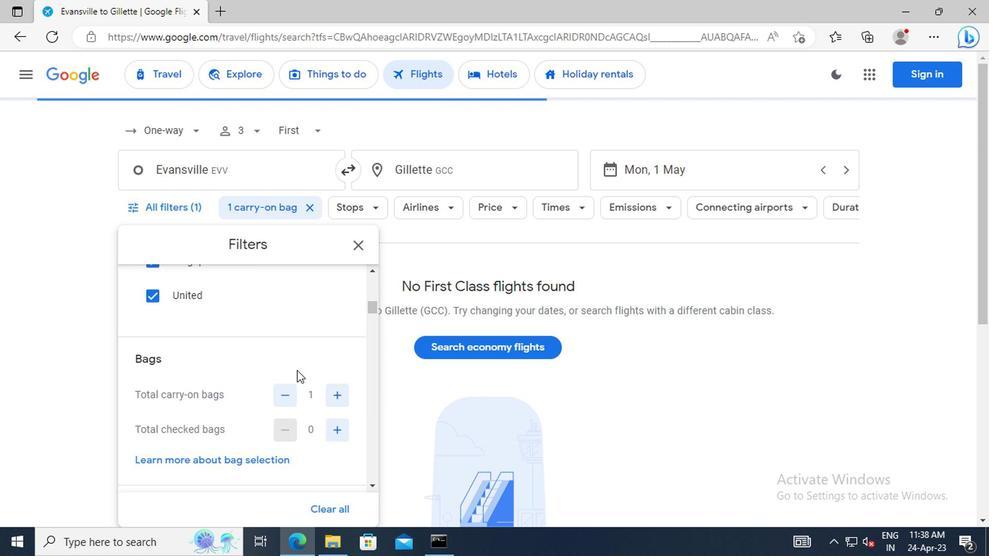 
Action: Mouse scrolled (293, 370) with delta (0, -1)
Screenshot: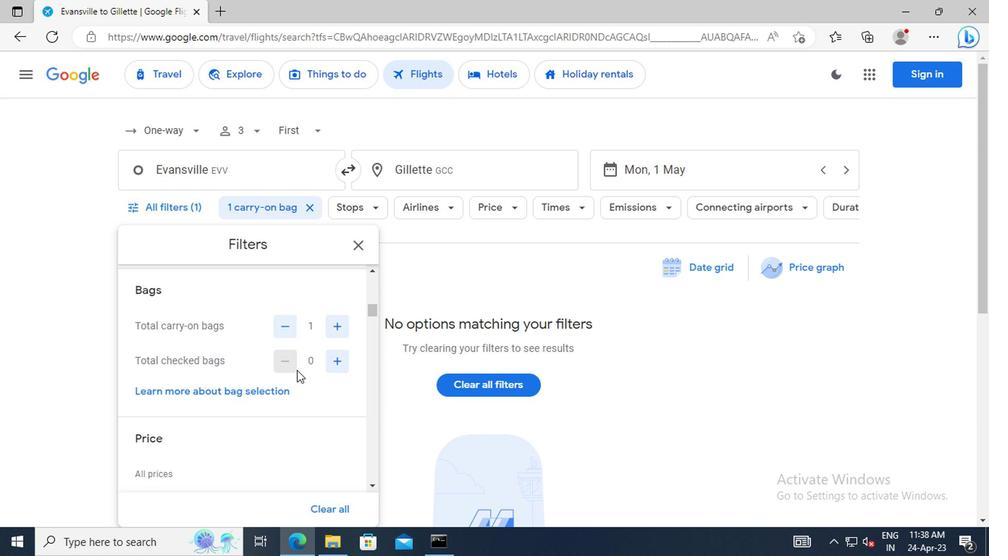
Action: Mouse scrolled (293, 370) with delta (0, -1)
Screenshot: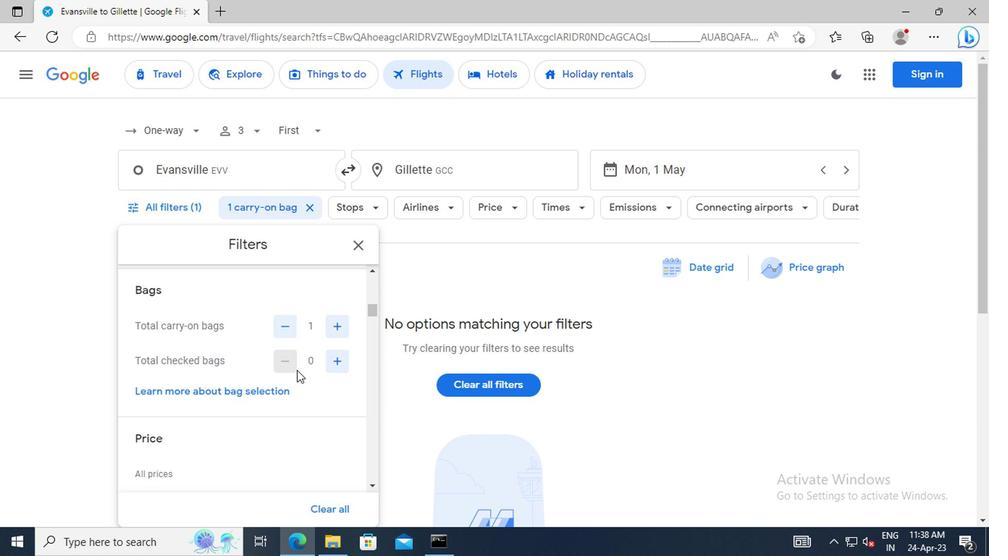 
Action: Mouse moved to (336, 435)
Screenshot: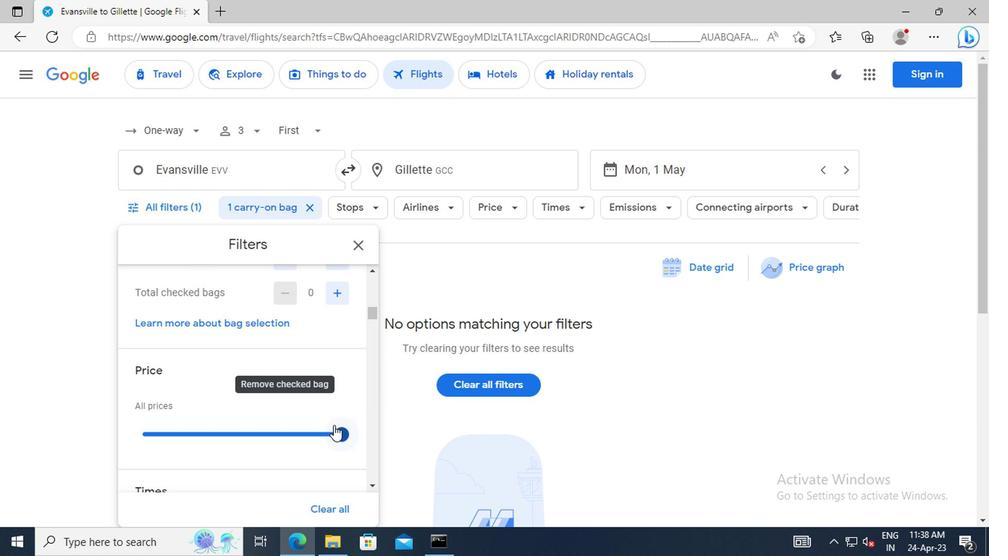 
Action: Mouse pressed left at (336, 435)
Screenshot: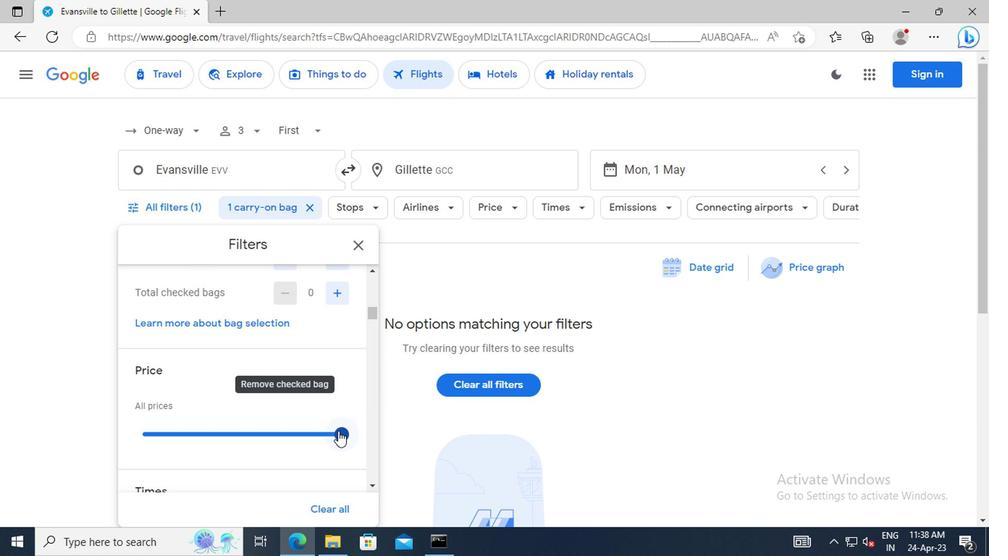 
Action: Mouse moved to (315, 379)
Screenshot: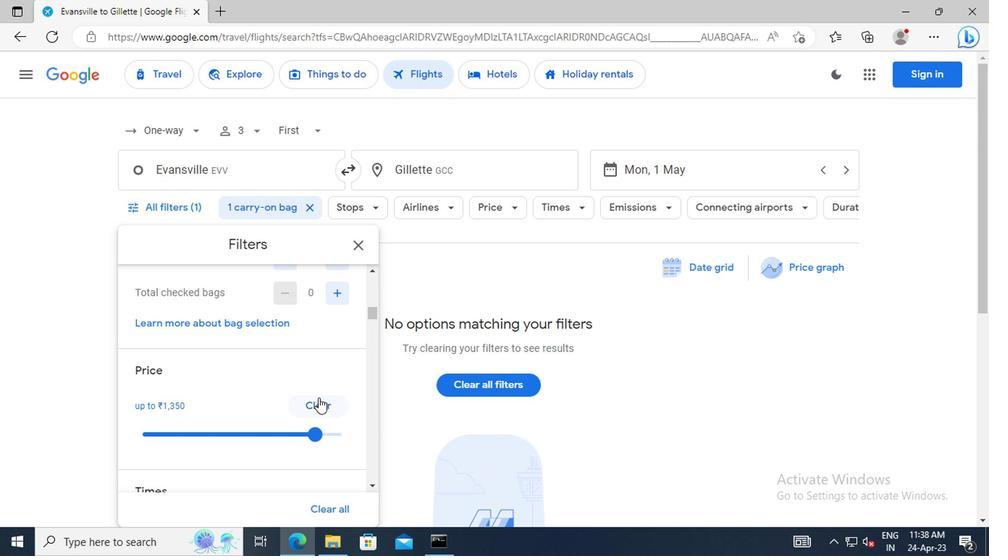 
Action: Mouse scrolled (315, 378) with delta (0, 0)
Screenshot: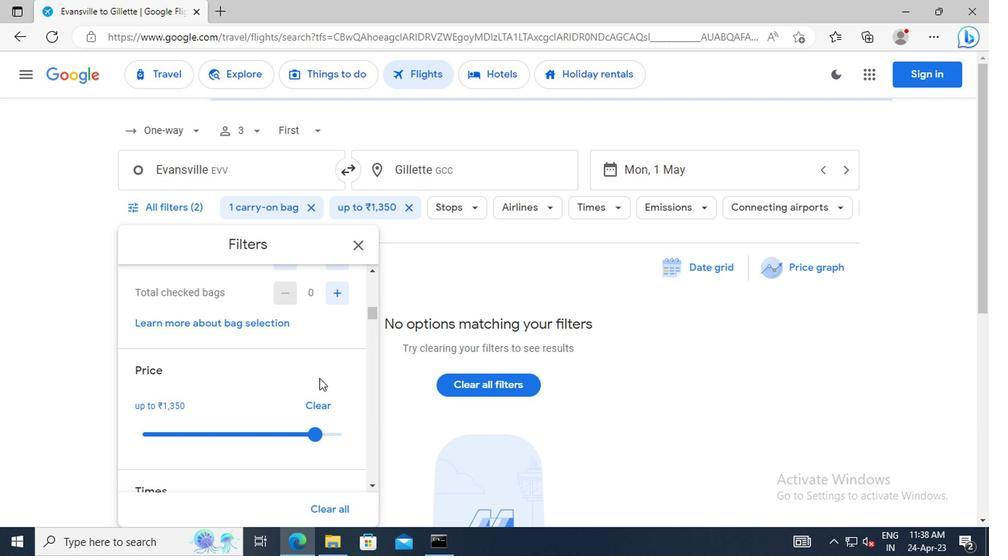 
Action: Mouse scrolled (315, 378) with delta (0, 0)
Screenshot: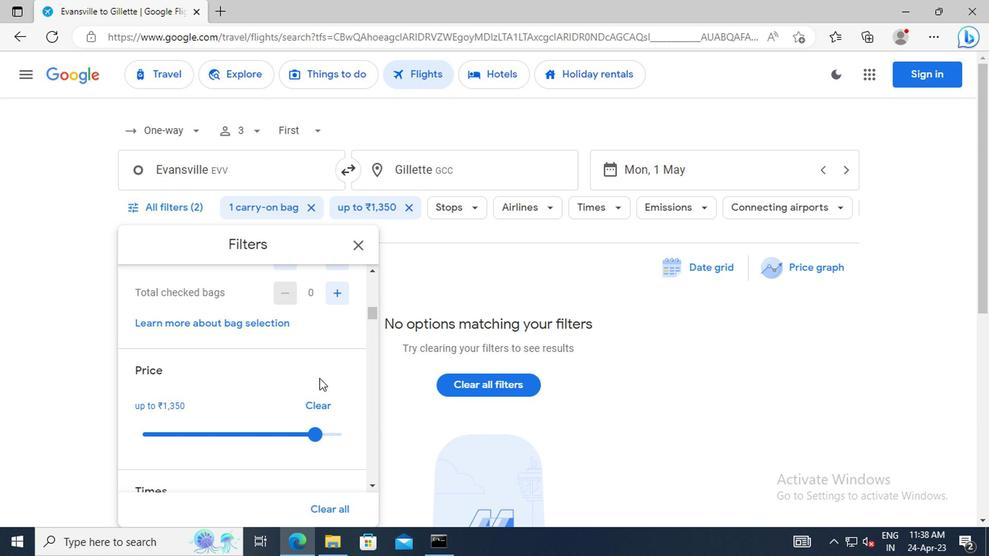 
Action: Mouse scrolled (315, 378) with delta (0, 0)
Screenshot: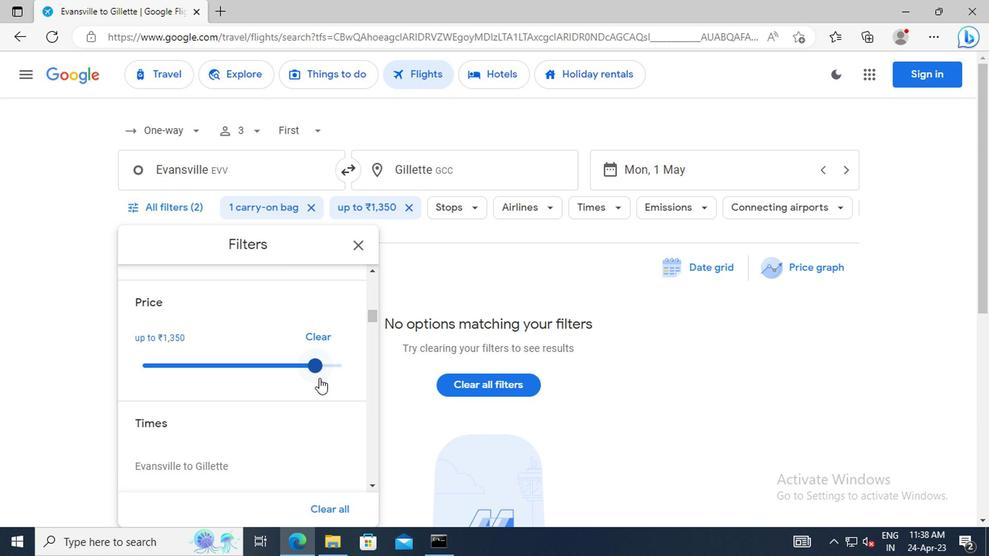 
Action: Mouse scrolled (315, 378) with delta (0, 0)
Screenshot: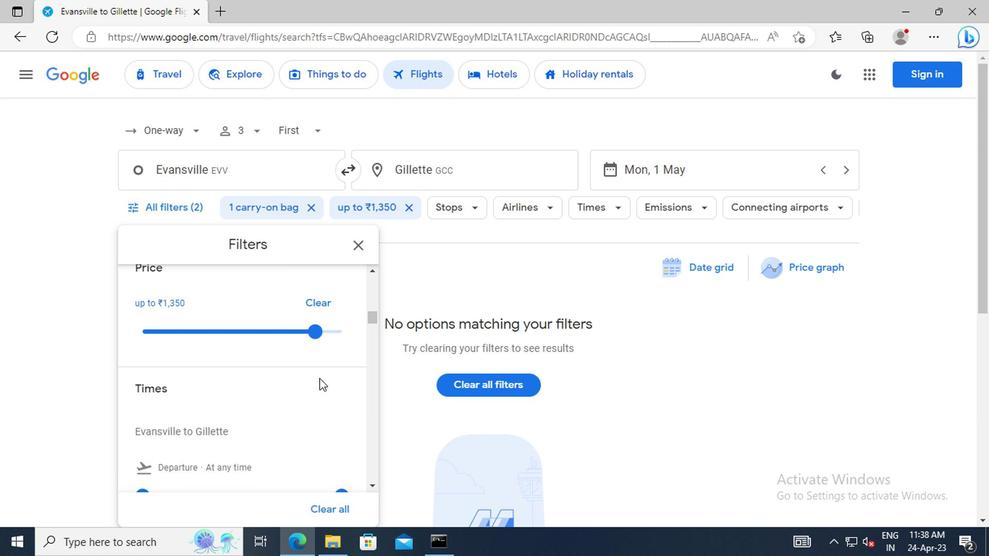 
Action: Mouse scrolled (315, 378) with delta (0, 0)
Screenshot: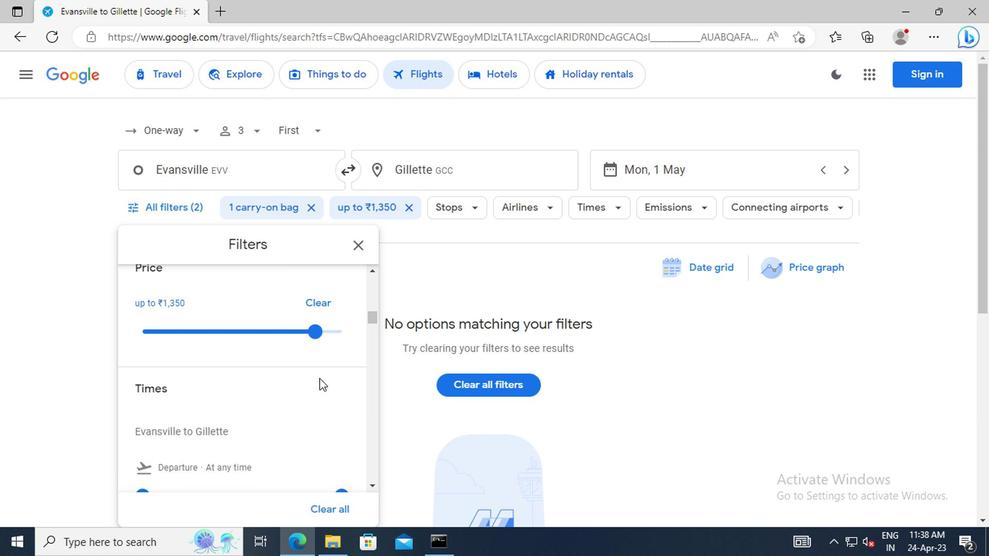 
Action: Mouse scrolled (315, 378) with delta (0, 0)
Screenshot: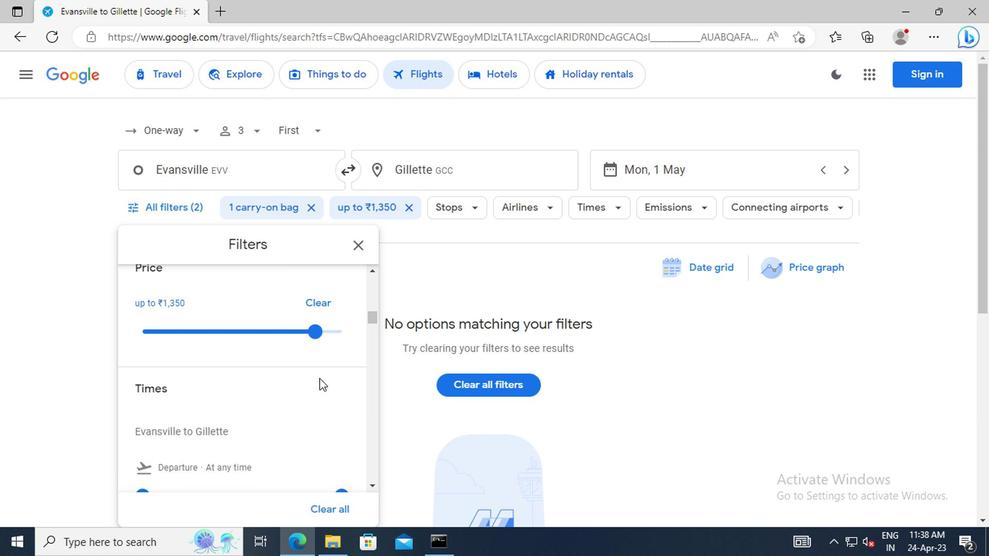 
Action: Mouse moved to (143, 396)
Screenshot: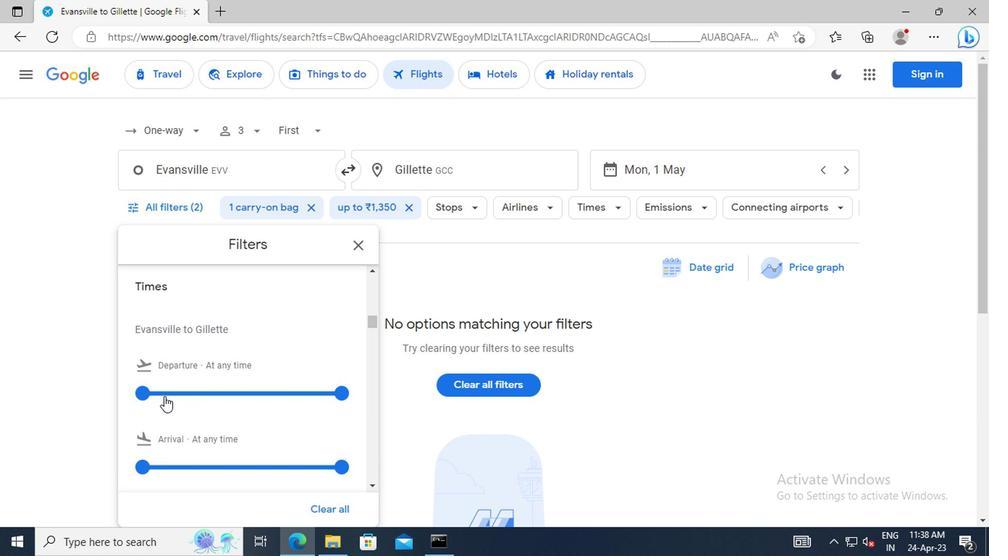 
Action: Mouse pressed left at (143, 396)
Screenshot: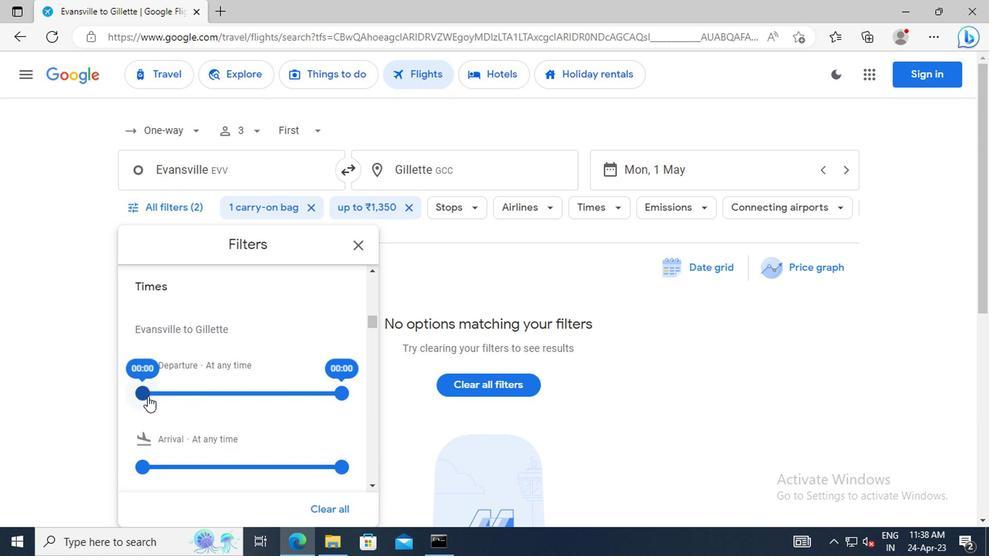 
Action: Mouse moved to (334, 396)
Screenshot: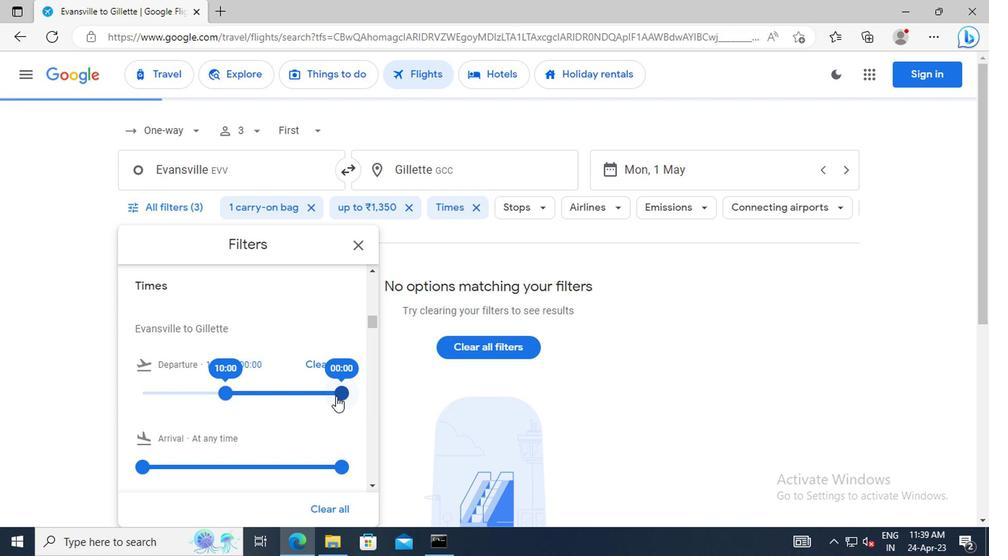 
Action: Mouse pressed left at (334, 396)
Screenshot: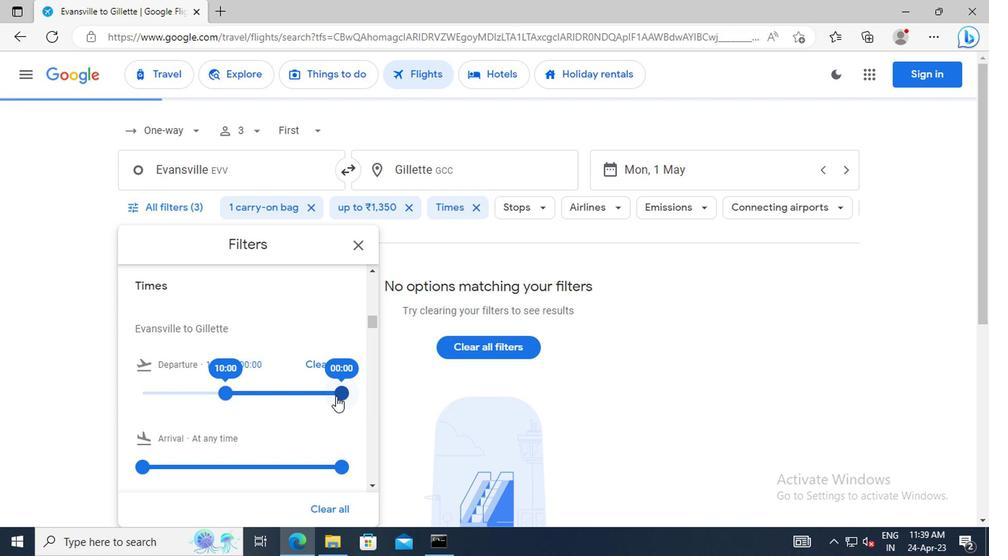 
Action: Mouse moved to (351, 247)
Screenshot: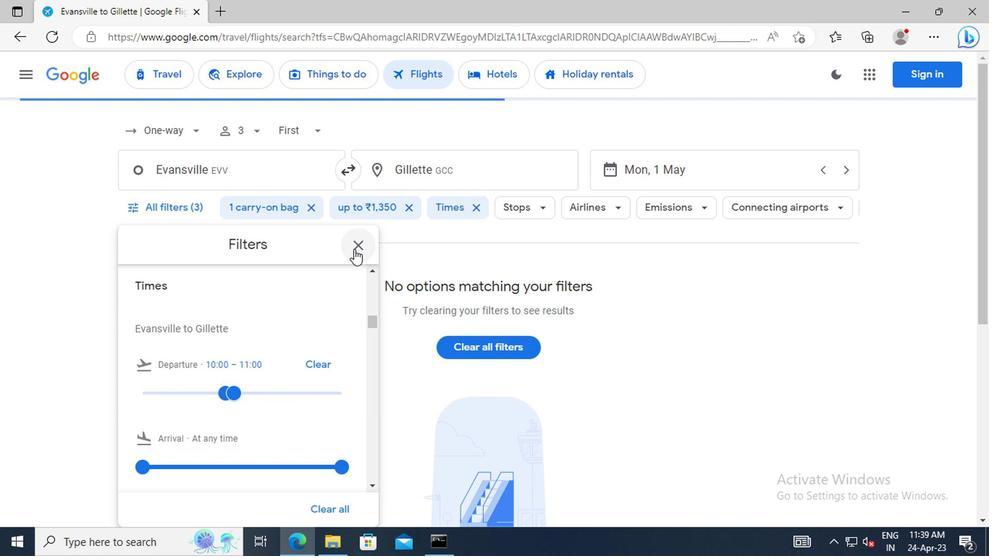 
Action: Mouse pressed left at (351, 247)
Screenshot: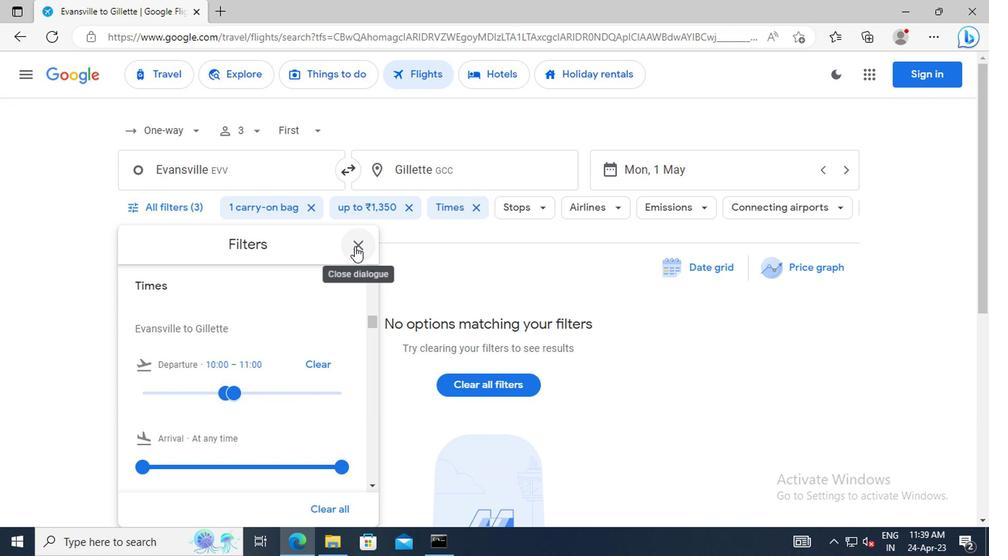 
Action: Mouse moved to (375, 366)
Screenshot: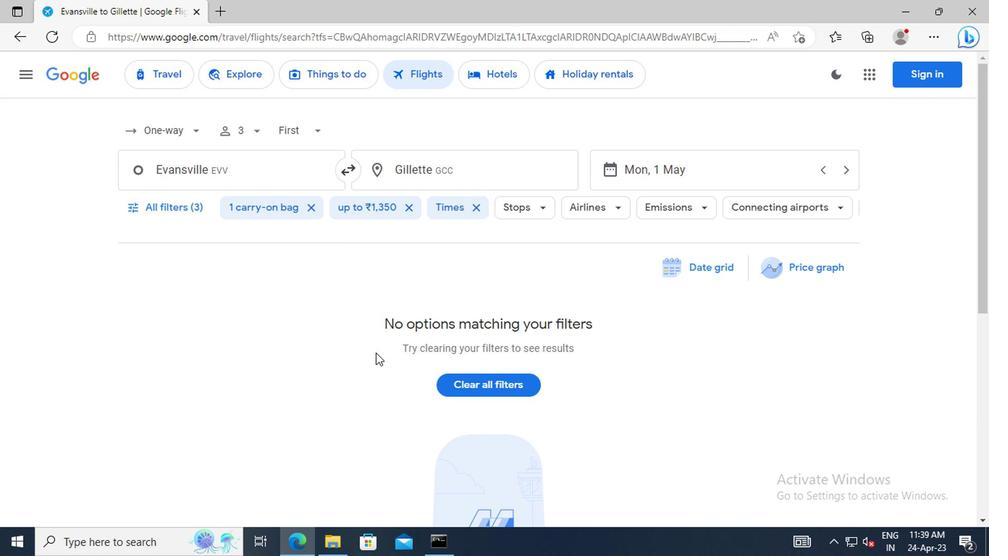 
